 Task: Search one way flight ticket for 5 adults, 2 children, 1 infant in seat and 2 infants on lap in economy from Utqiagvik(barrow): Wiley Postwill Rogers Memorial Airport to Wilmington: Wilmington International Airport on 8-6-2023. Choice of flights is Royal air maroc. Number of bags: 2 carry on bags. Price is upto 35000. Outbound departure time preference is 18:15.
Action: Mouse moved to (320, 125)
Screenshot: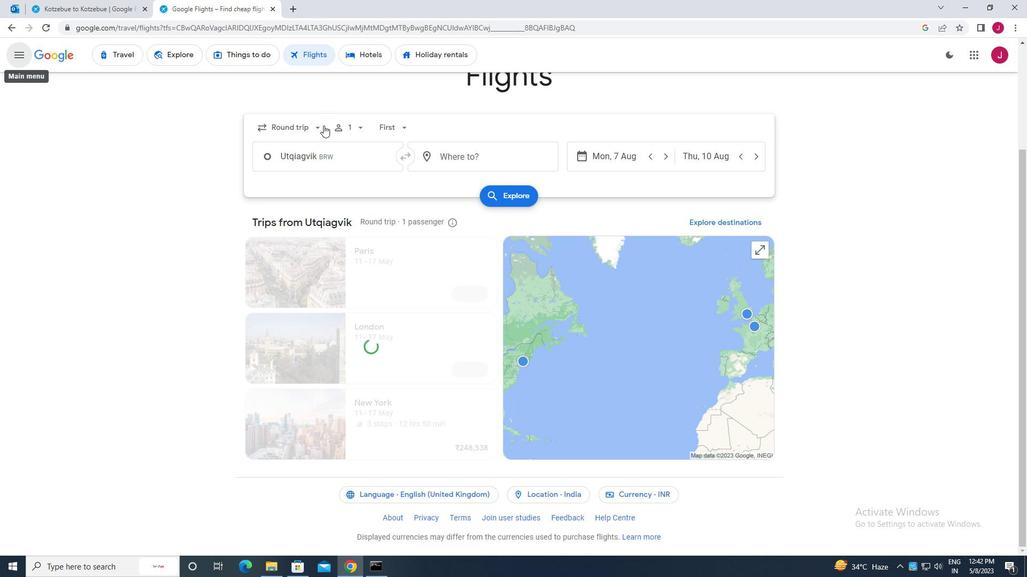 
Action: Mouse pressed left at (320, 125)
Screenshot: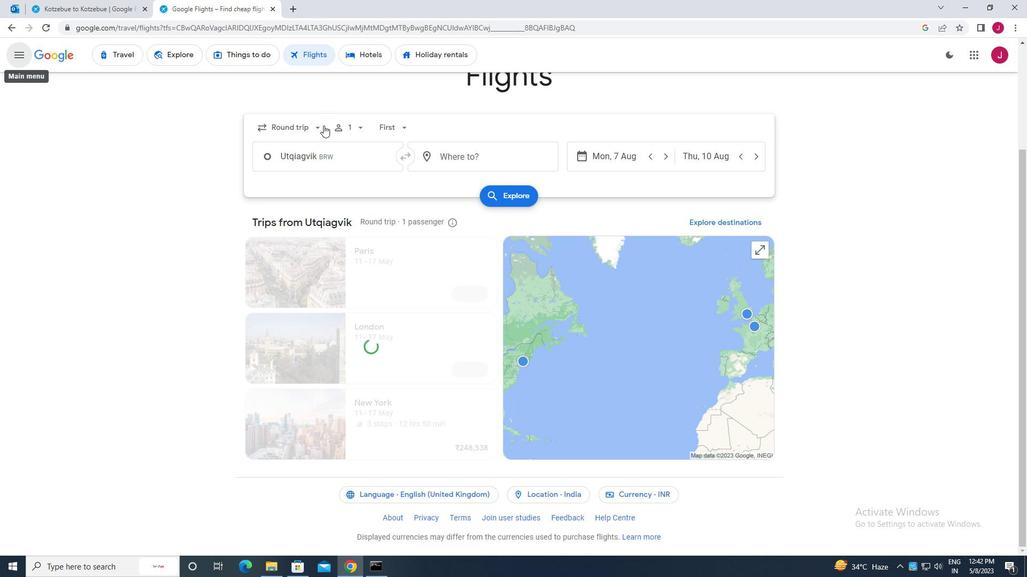 
Action: Mouse moved to (303, 179)
Screenshot: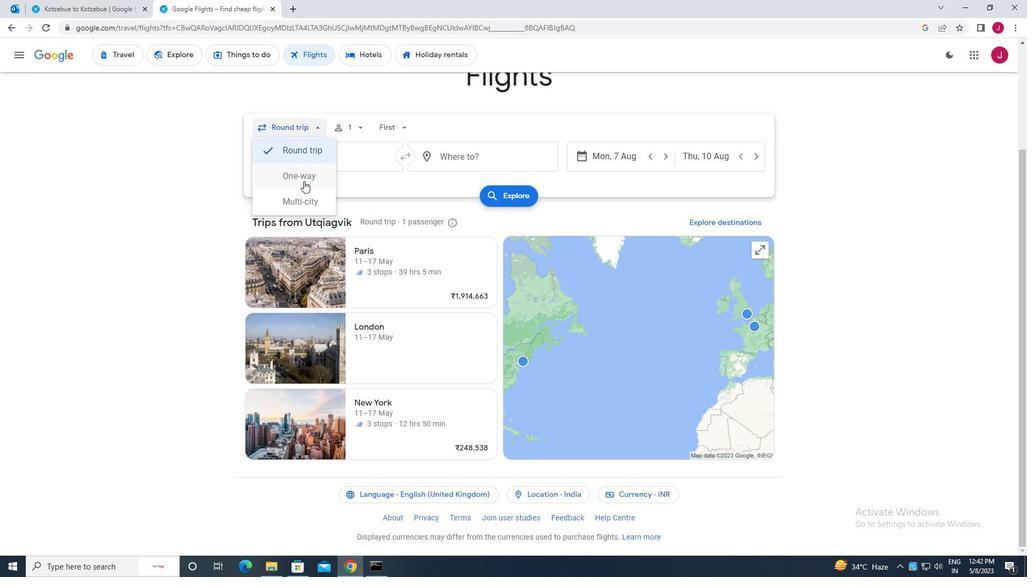 
Action: Mouse pressed left at (303, 179)
Screenshot: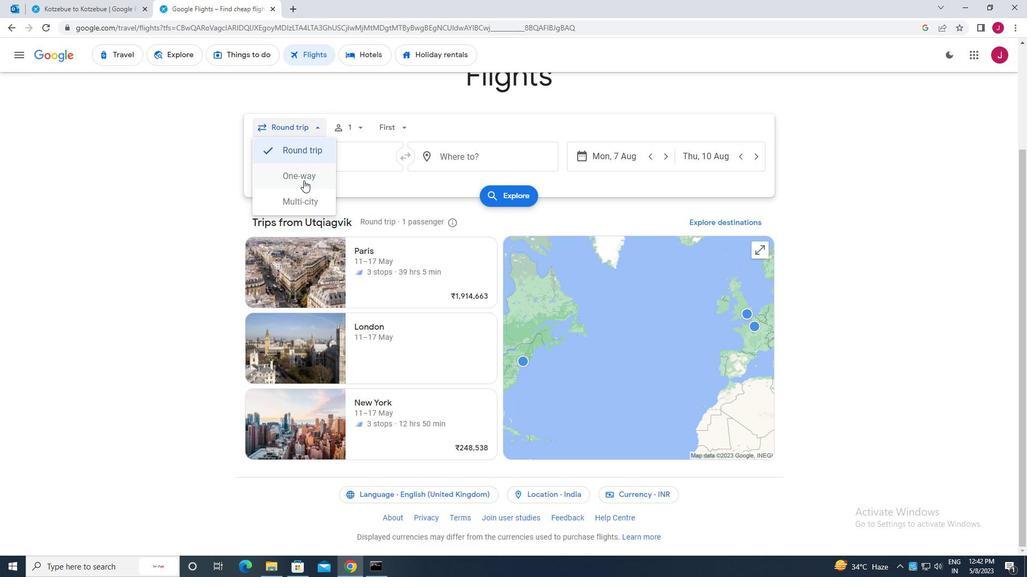
Action: Mouse moved to (358, 125)
Screenshot: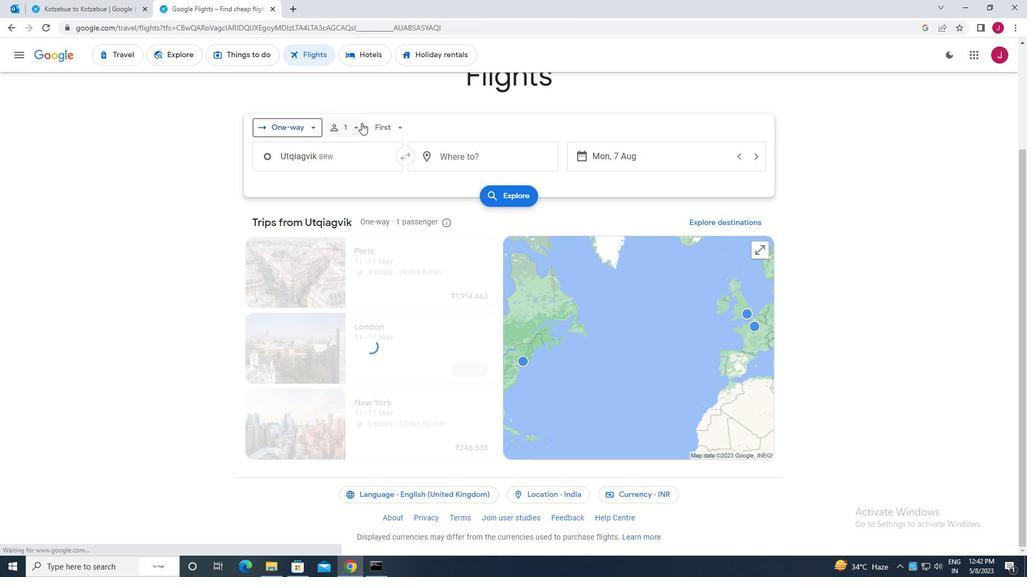 
Action: Mouse pressed left at (358, 125)
Screenshot: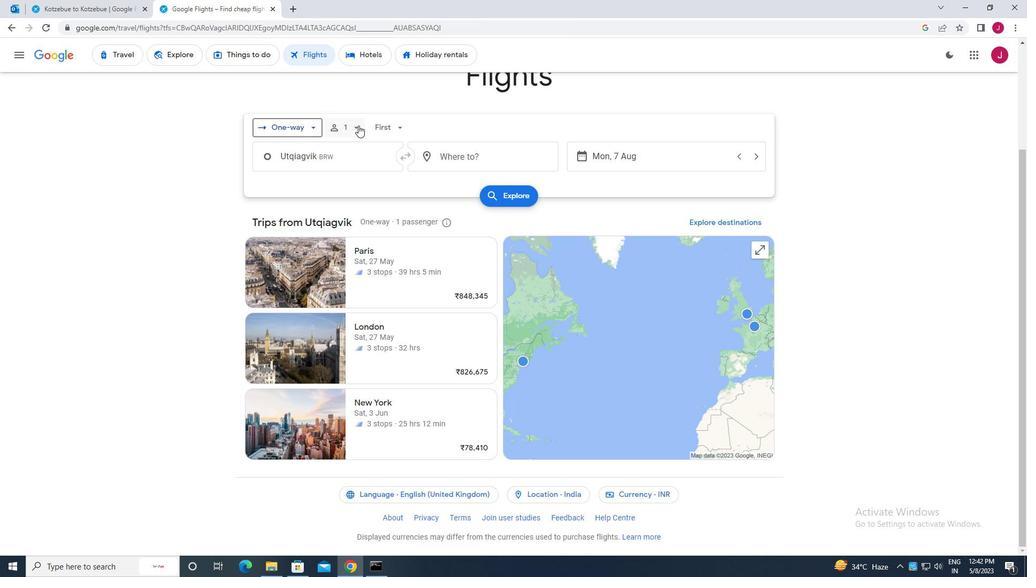 
Action: Mouse moved to (437, 157)
Screenshot: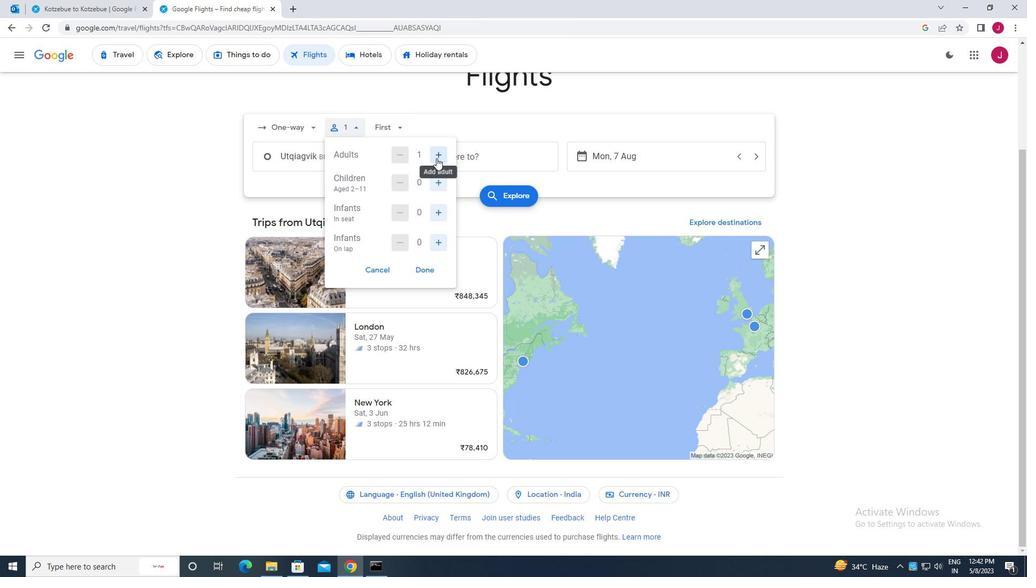 
Action: Mouse pressed left at (437, 157)
Screenshot: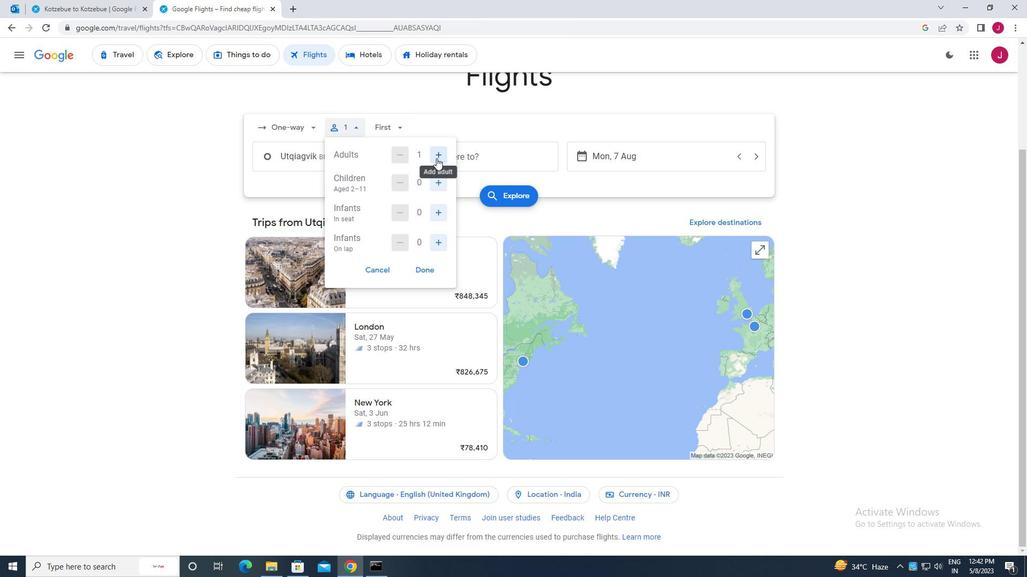 
Action: Mouse pressed left at (437, 157)
Screenshot: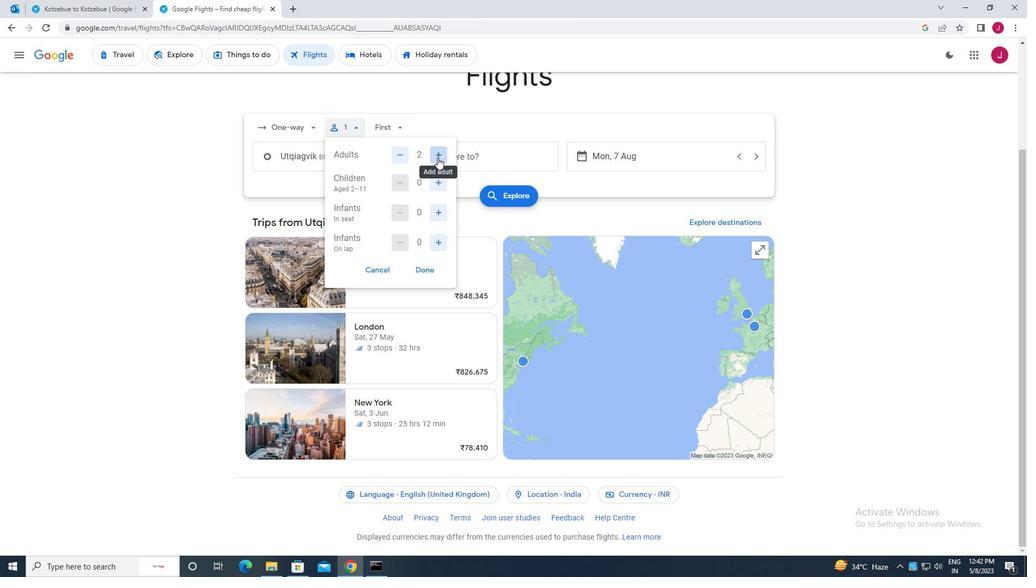 
Action: Mouse pressed left at (437, 157)
Screenshot: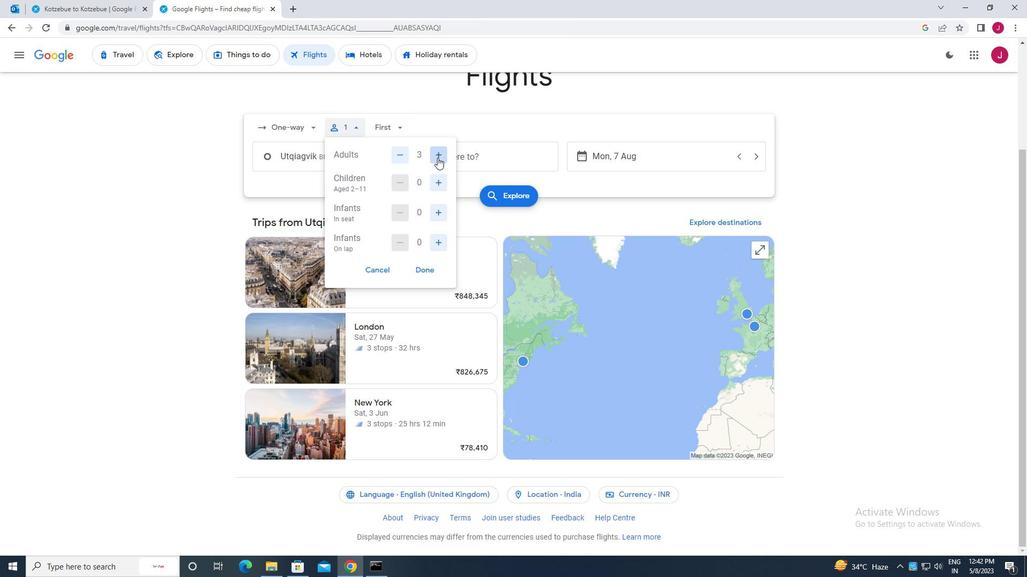 
Action: Mouse pressed left at (437, 157)
Screenshot: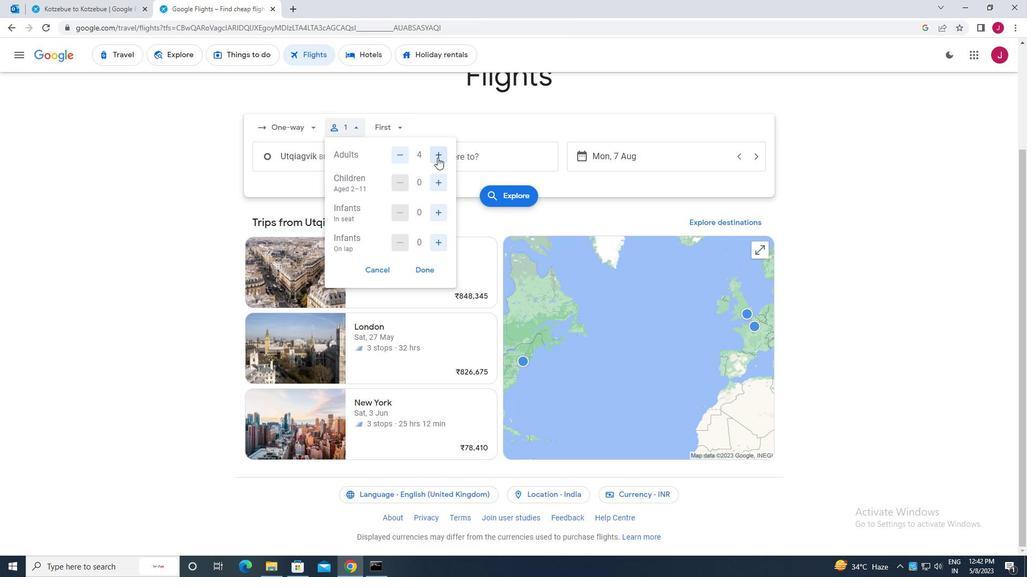 
Action: Mouse moved to (439, 182)
Screenshot: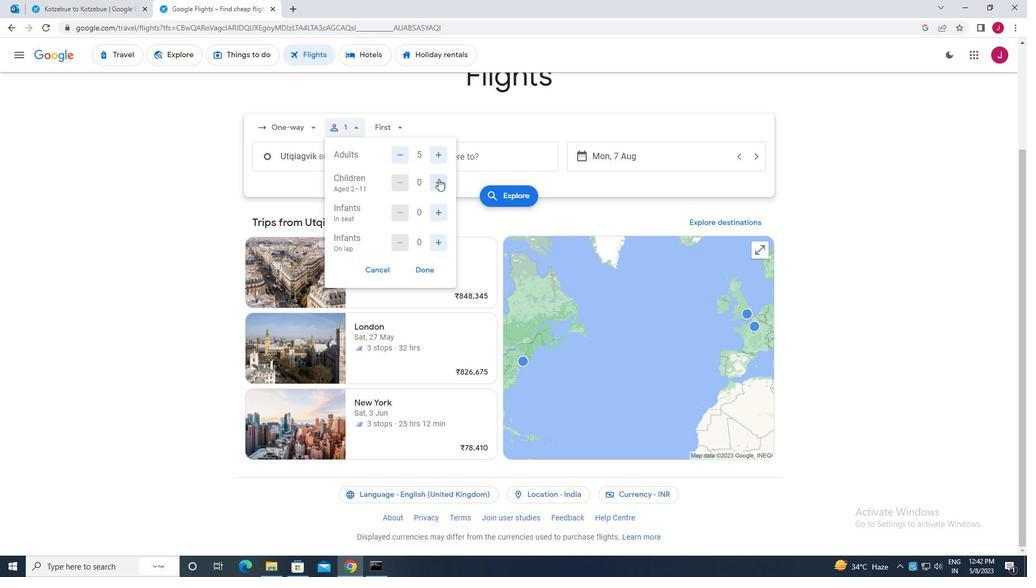 
Action: Mouse pressed left at (439, 182)
Screenshot: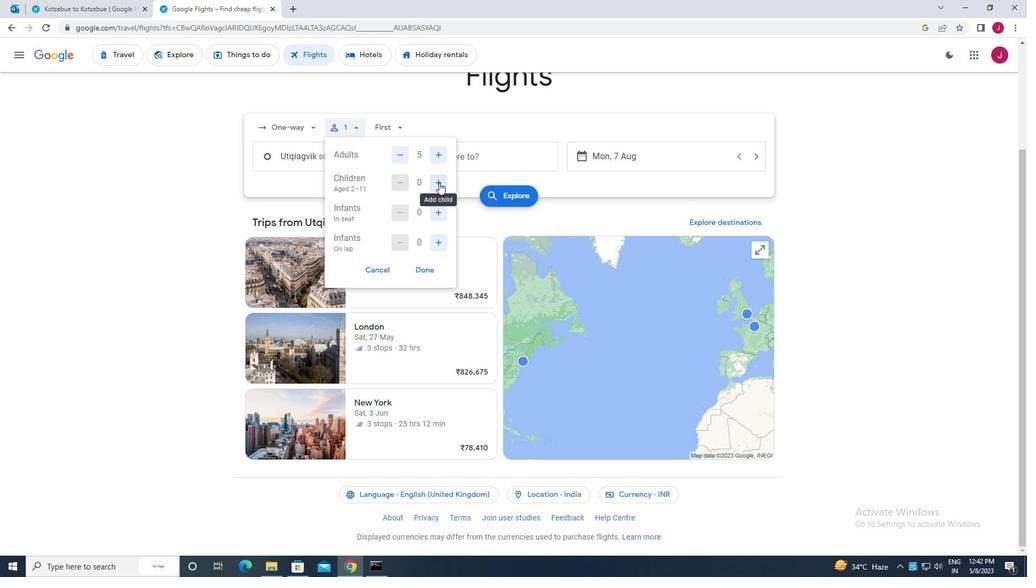
Action: Mouse pressed left at (439, 182)
Screenshot: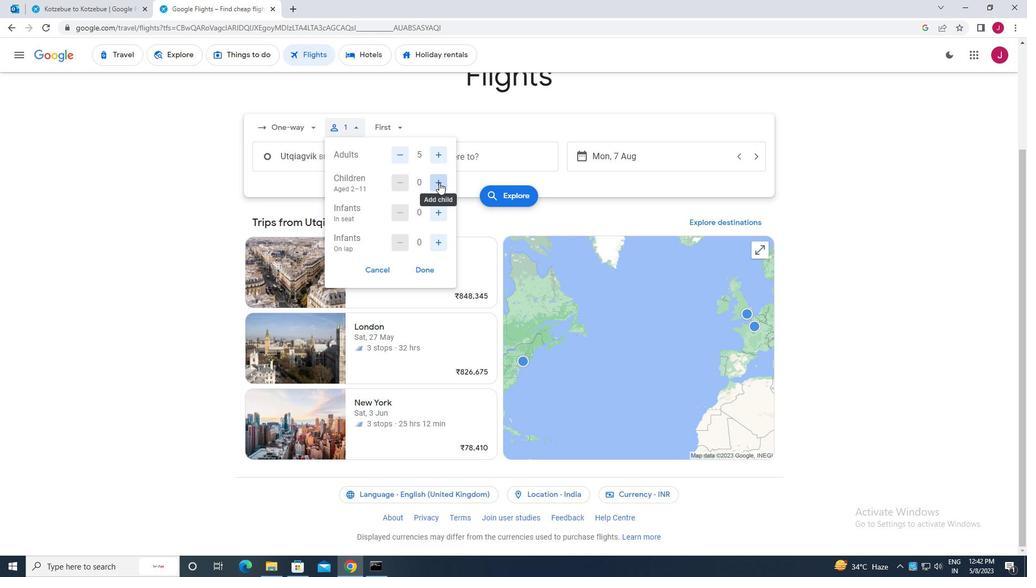 
Action: Mouse moved to (444, 212)
Screenshot: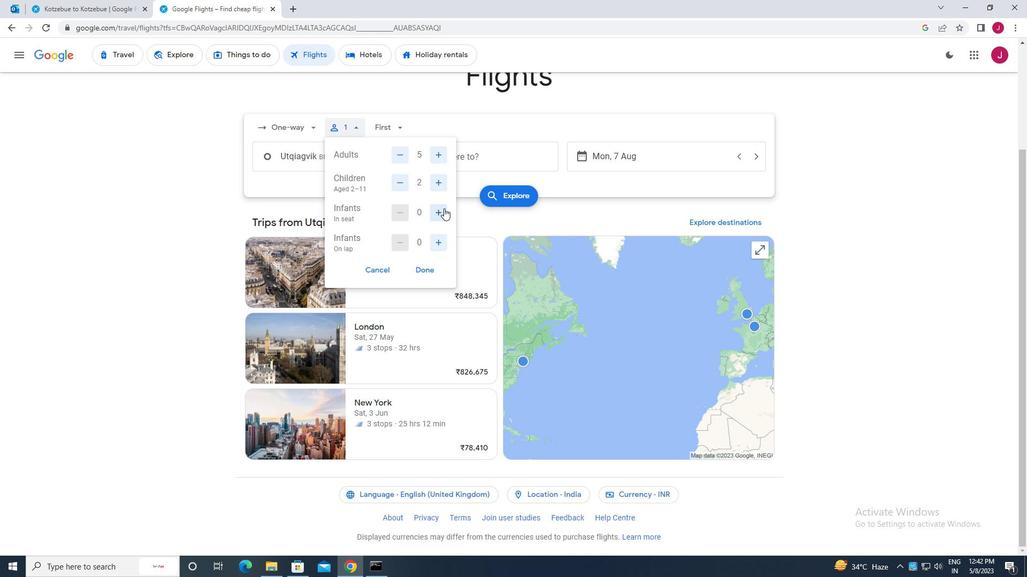 
Action: Mouse pressed left at (444, 212)
Screenshot: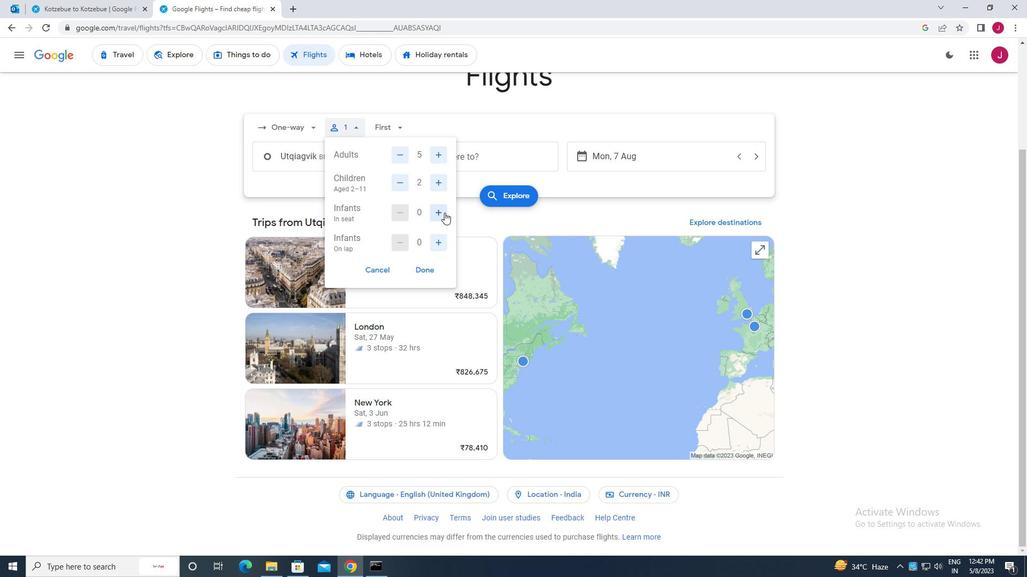 
Action: Mouse moved to (434, 243)
Screenshot: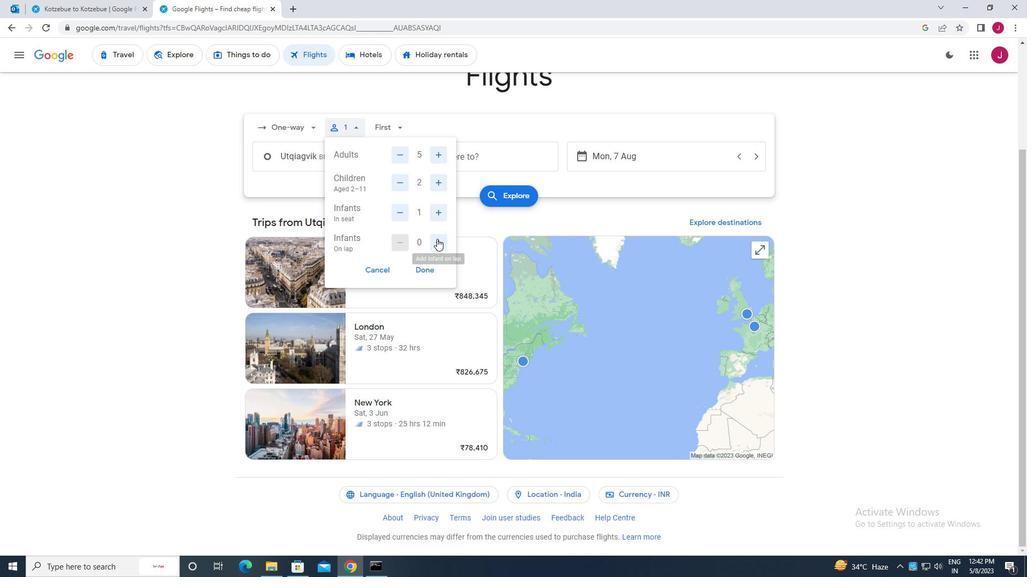 
Action: Mouse pressed left at (434, 243)
Screenshot: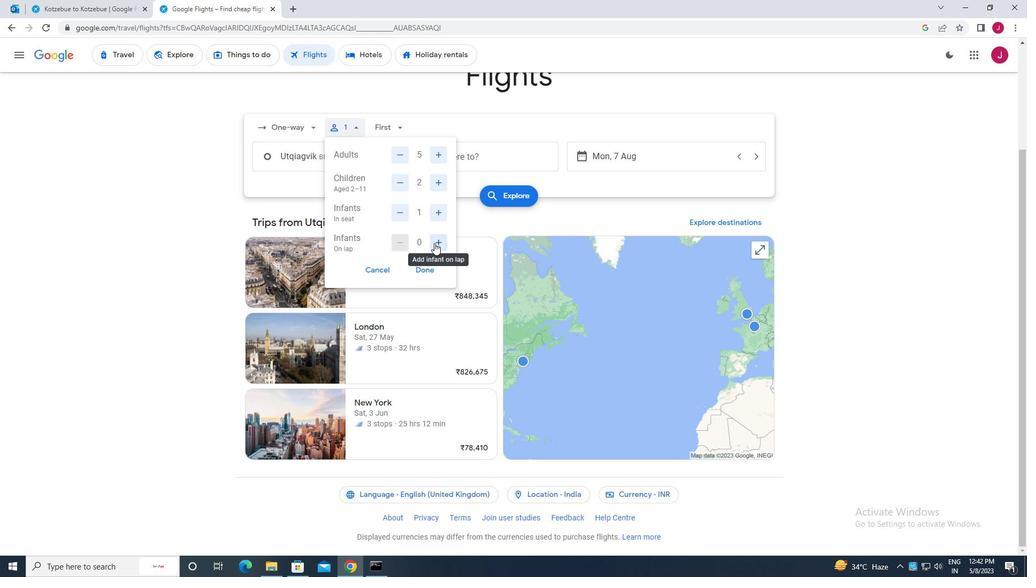 
Action: Mouse moved to (434, 243)
Screenshot: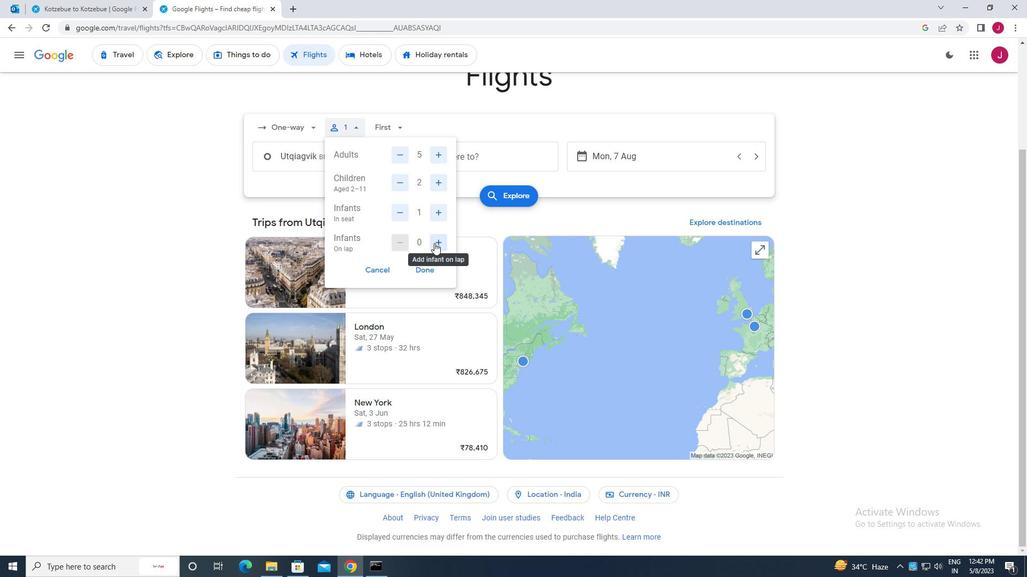 
Action: Mouse pressed left at (434, 243)
Screenshot: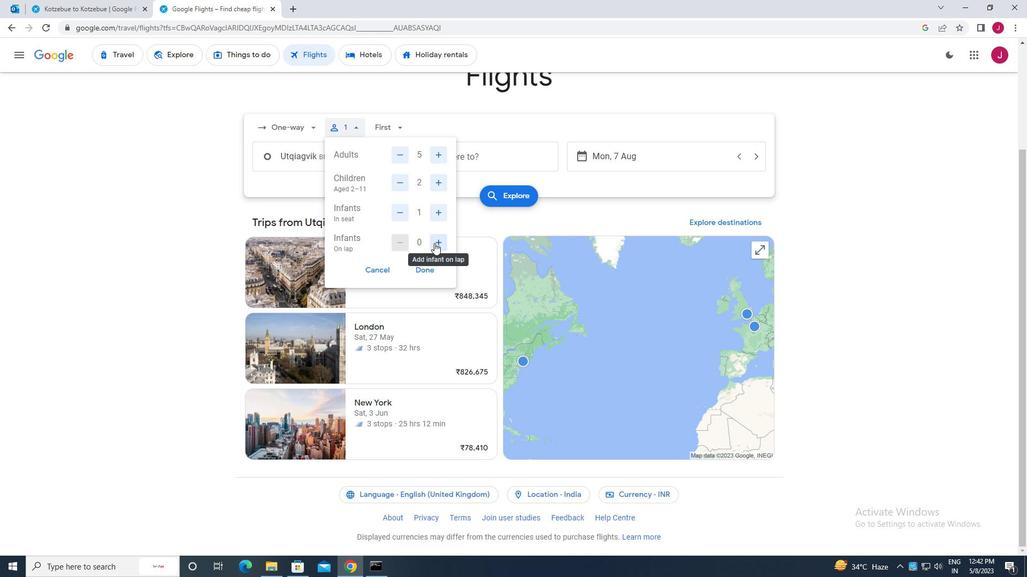 
Action: Mouse moved to (398, 240)
Screenshot: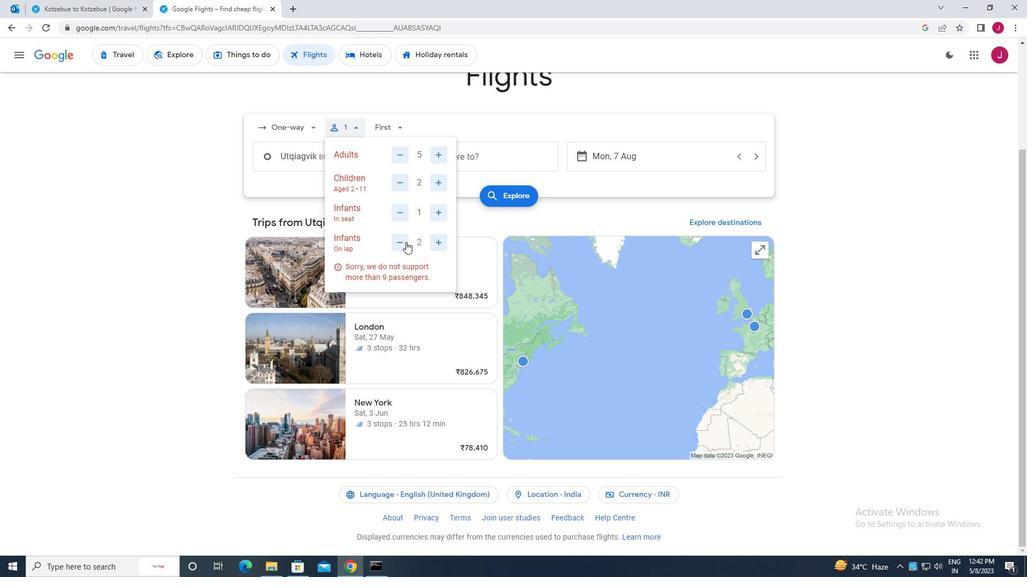
Action: Mouse pressed left at (398, 240)
Screenshot: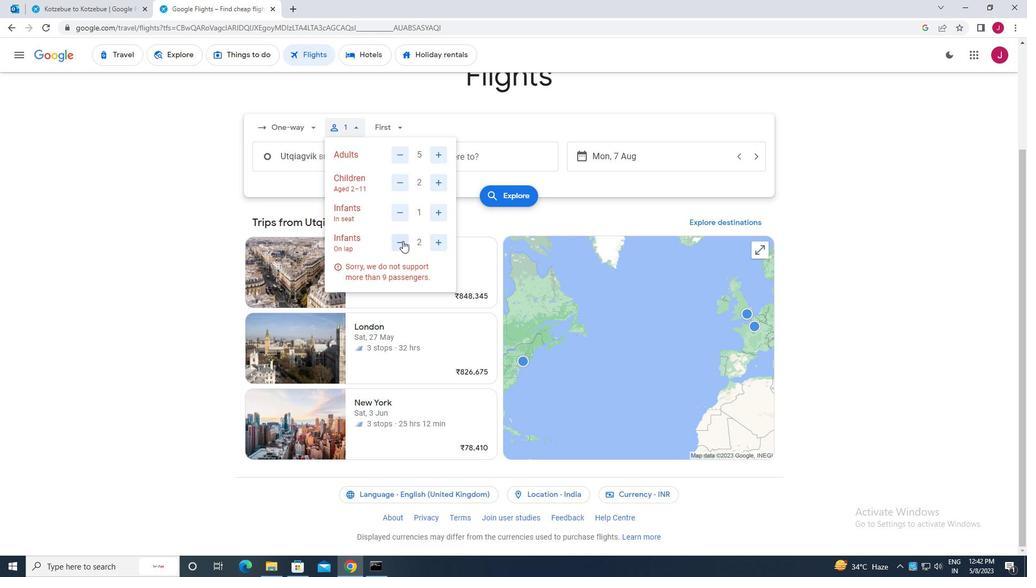 
Action: Mouse moved to (422, 271)
Screenshot: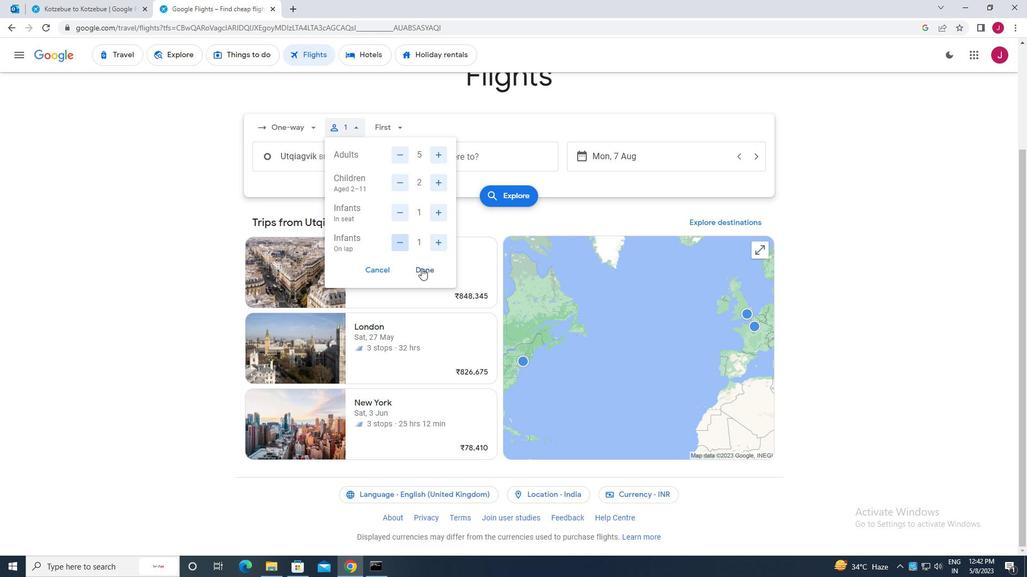 
Action: Mouse pressed left at (422, 271)
Screenshot: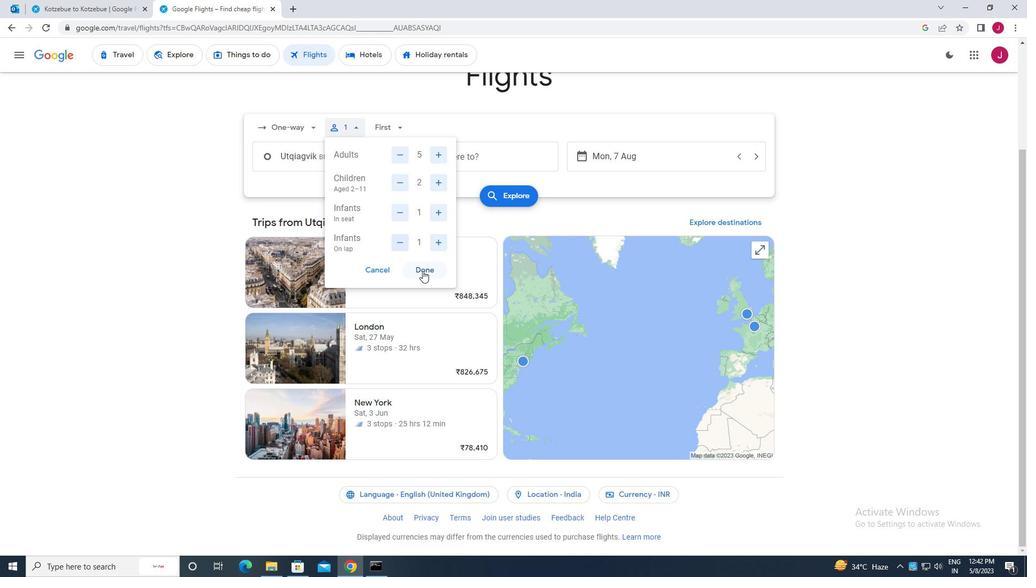 
Action: Mouse moved to (394, 125)
Screenshot: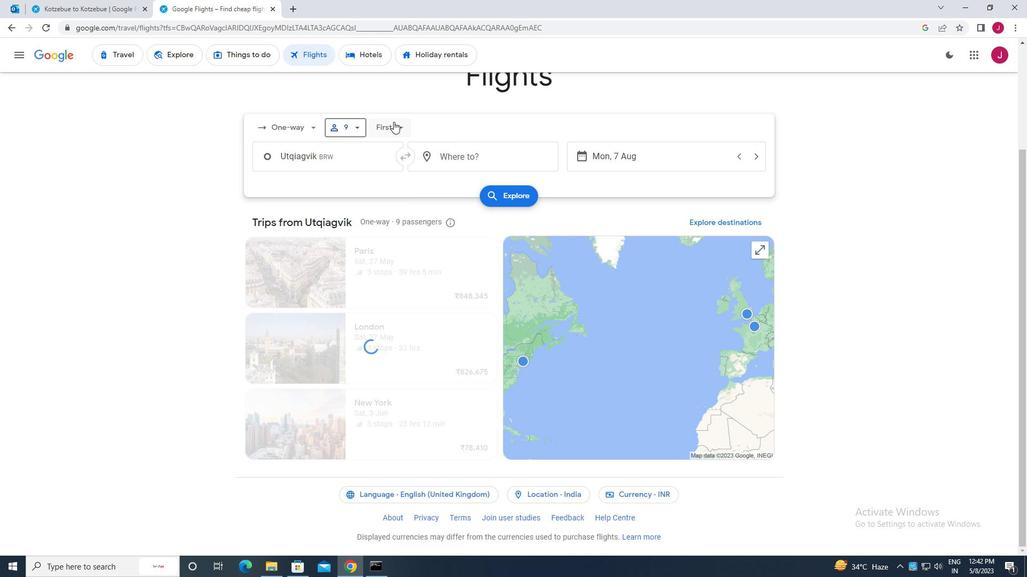 
Action: Mouse pressed left at (394, 125)
Screenshot: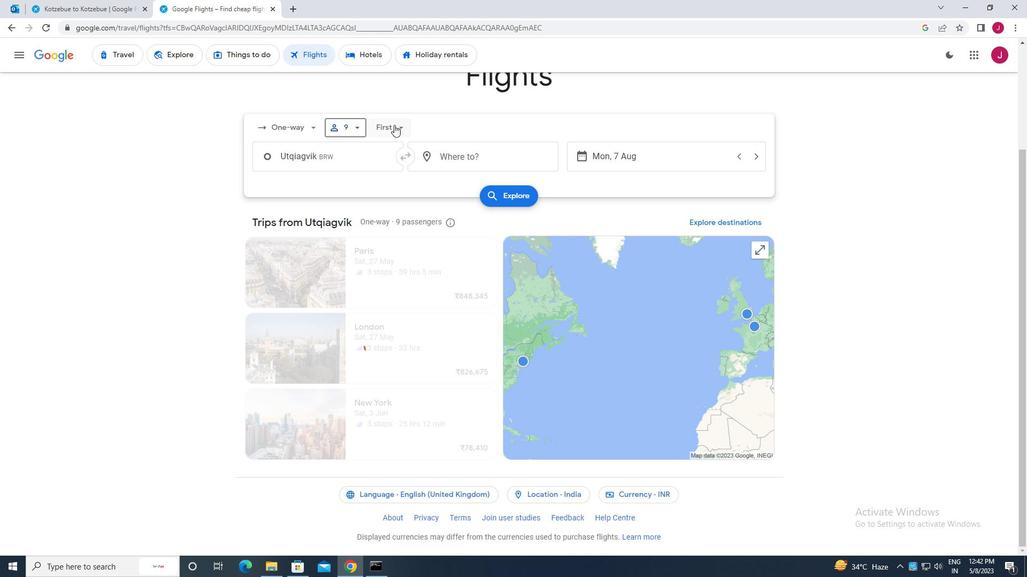 
Action: Mouse moved to (404, 156)
Screenshot: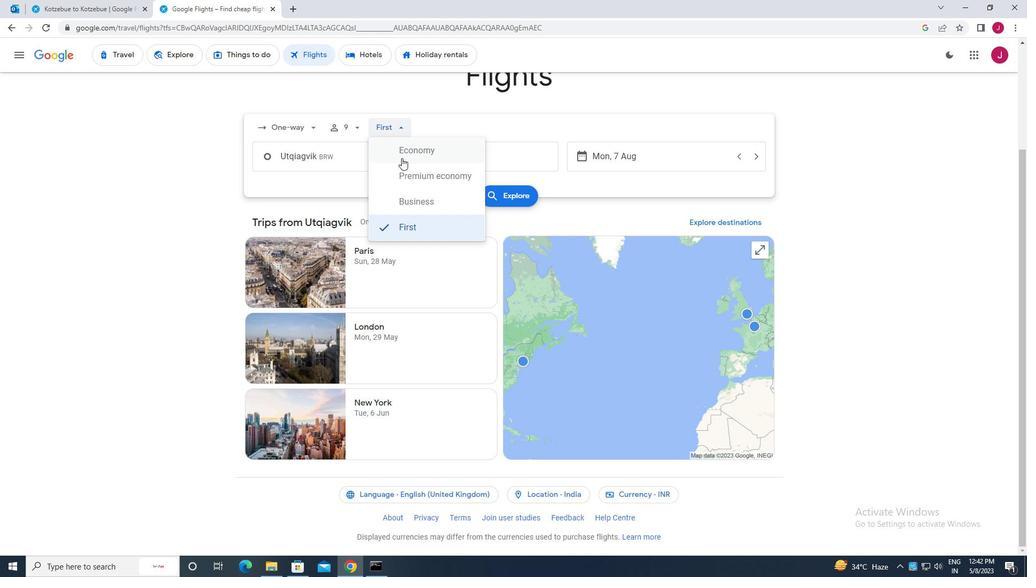 
Action: Mouse pressed left at (404, 156)
Screenshot: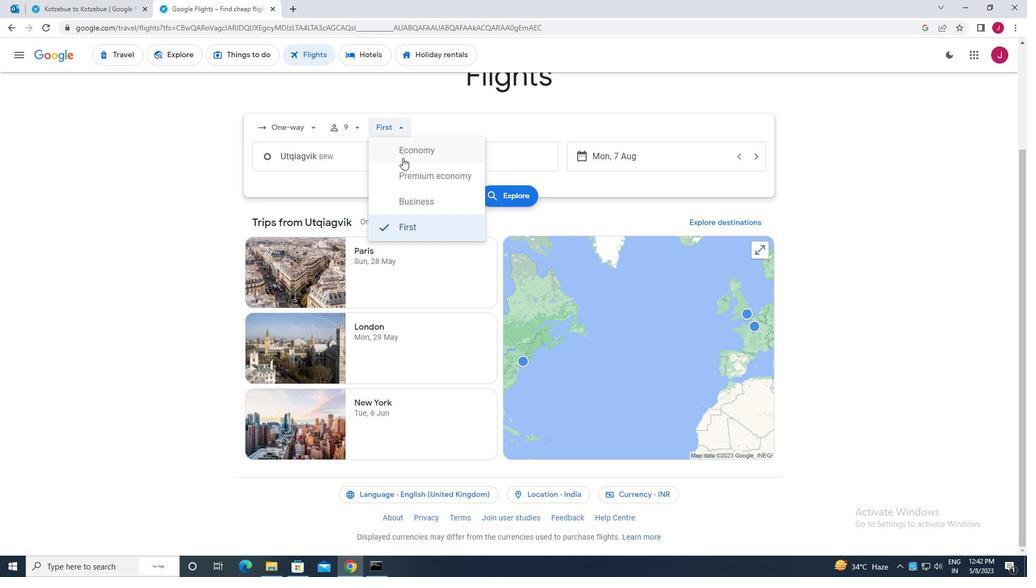 
Action: Mouse moved to (347, 159)
Screenshot: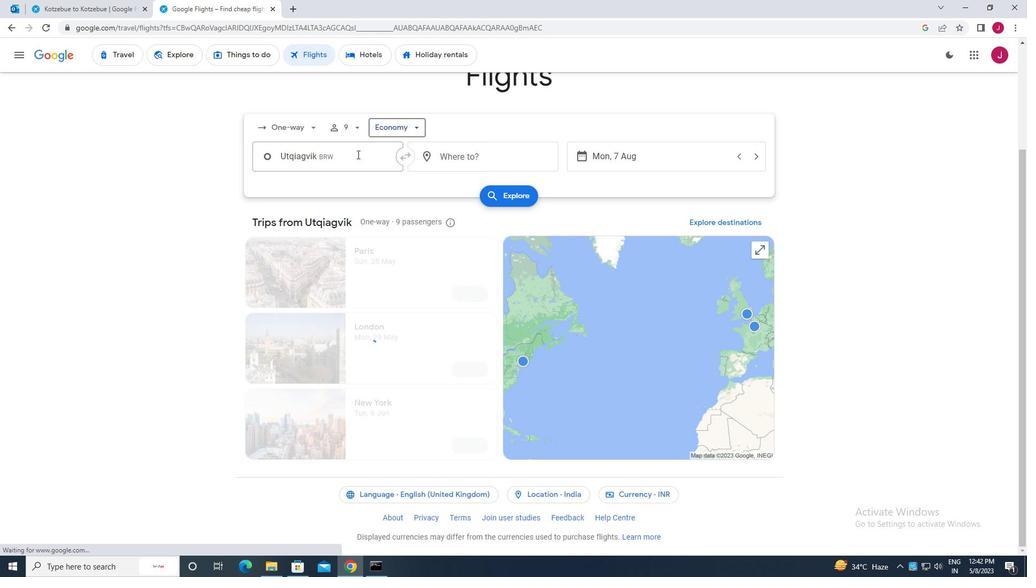 
Action: Mouse pressed left at (347, 159)
Screenshot: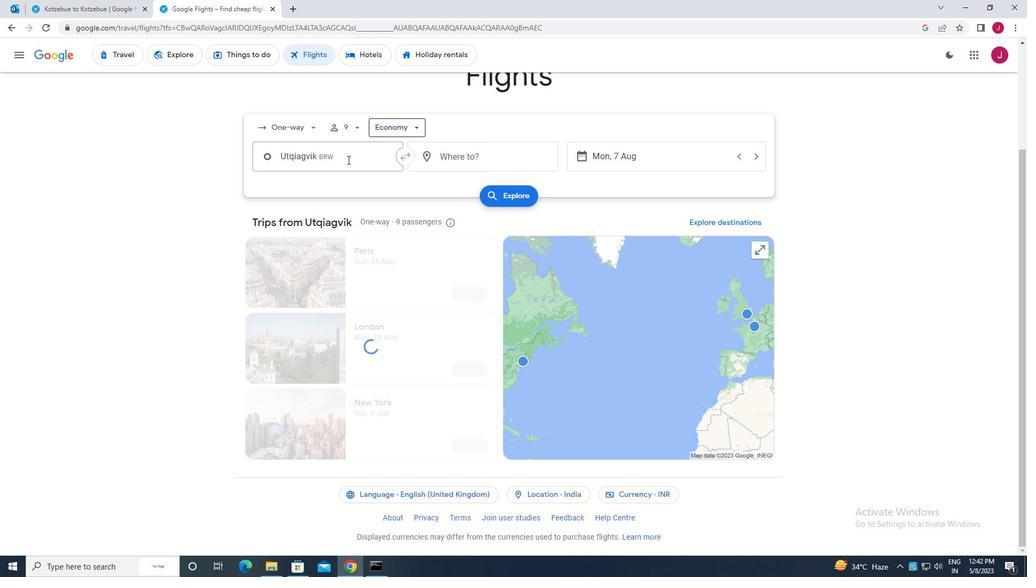 
Action: Mouse moved to (346, 157)
Screenshot: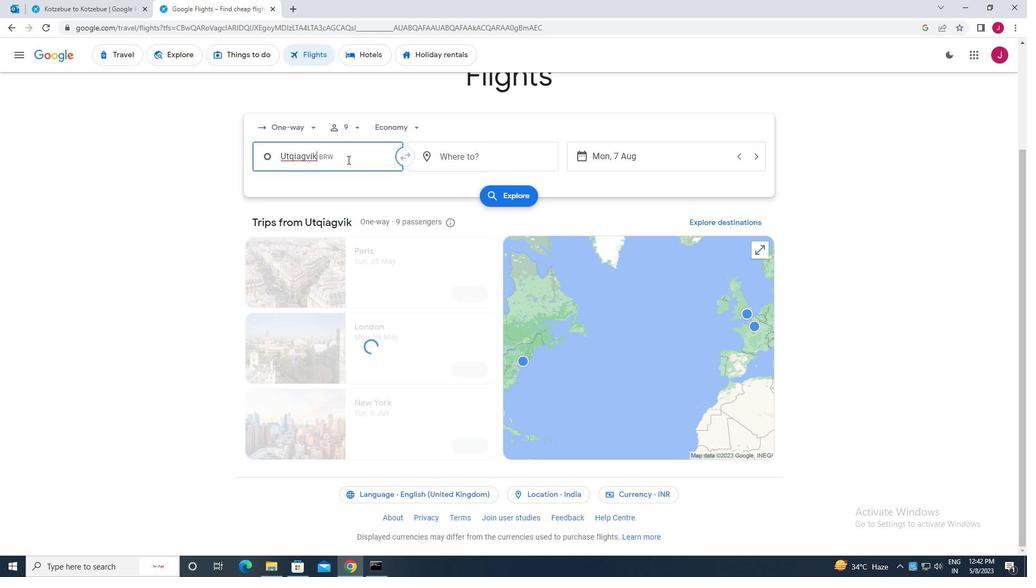 
Action: Key pressed utqiagv
Screenshot: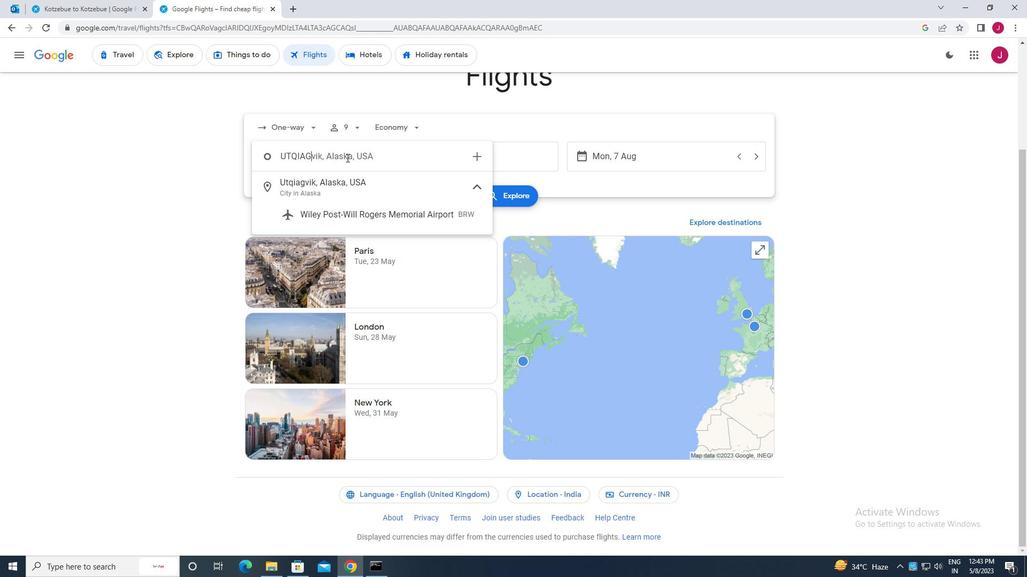 
Action: Mouse moved to (380, 219)
Screenshot: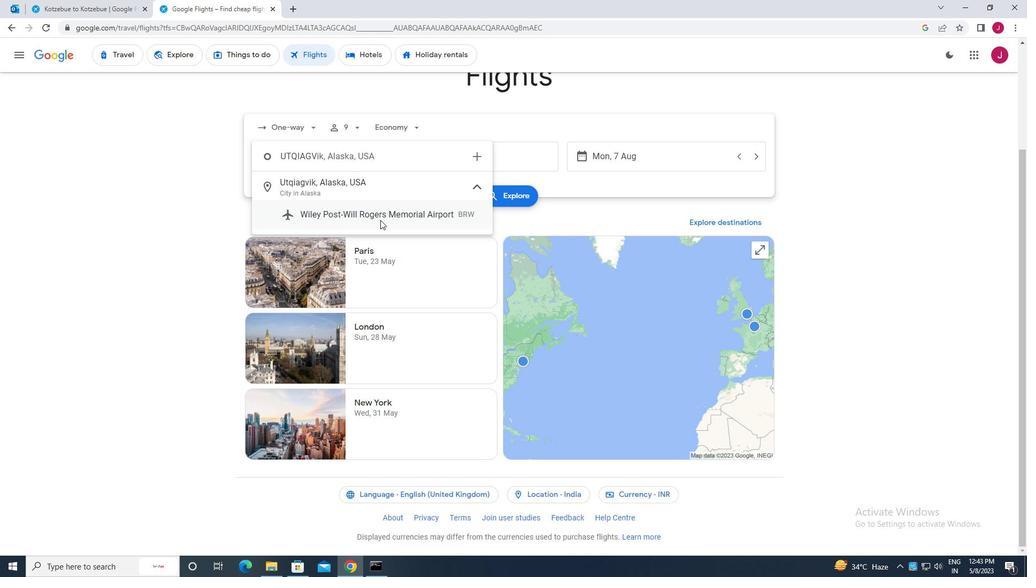 
Action: Mouse pressed left at (380, 219)
Screenshot: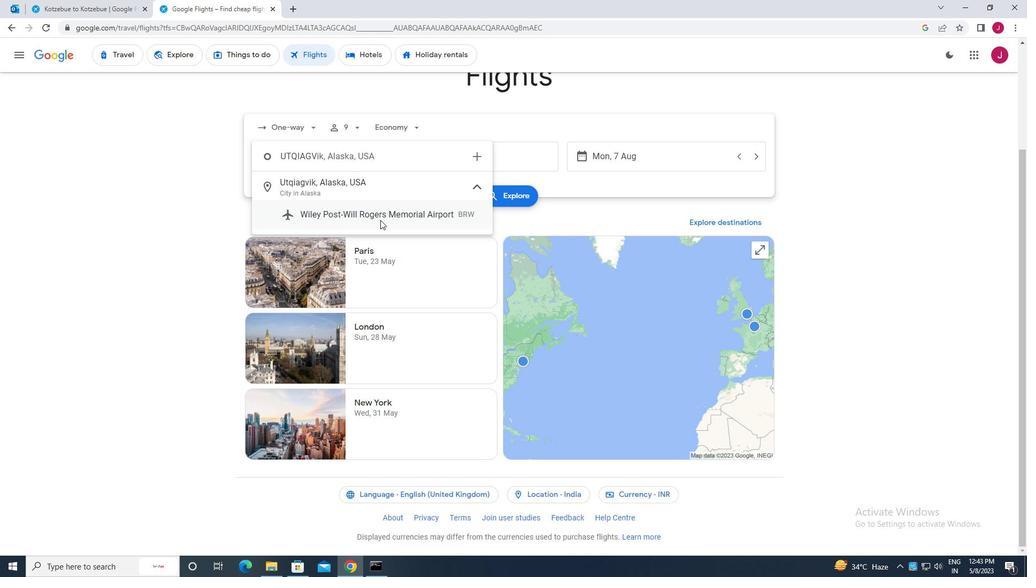 
Action: Mouse moved to (498, 162)
Screenshot: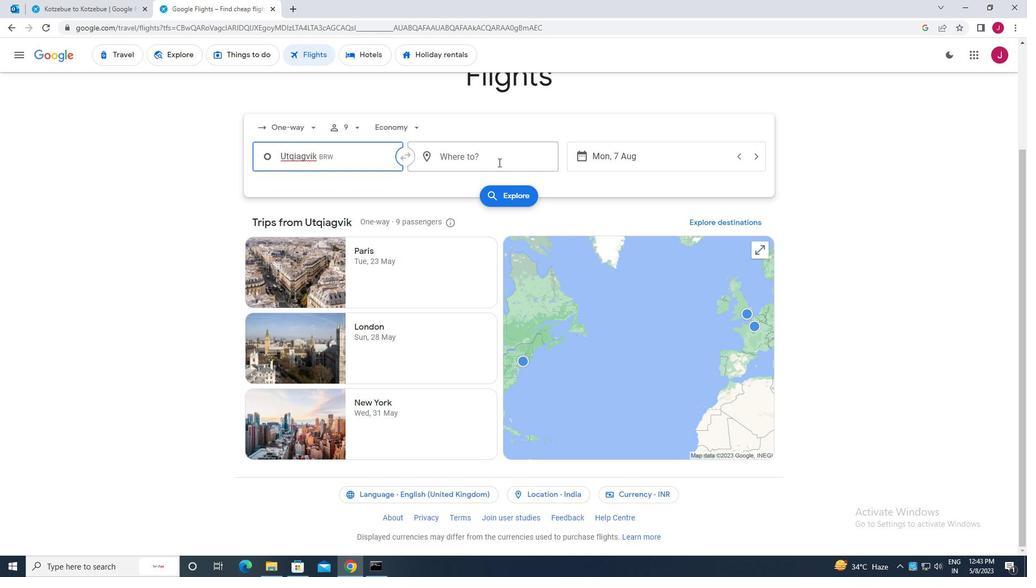 
Action: Mouse pressed left at (498, 162)
Screenshot: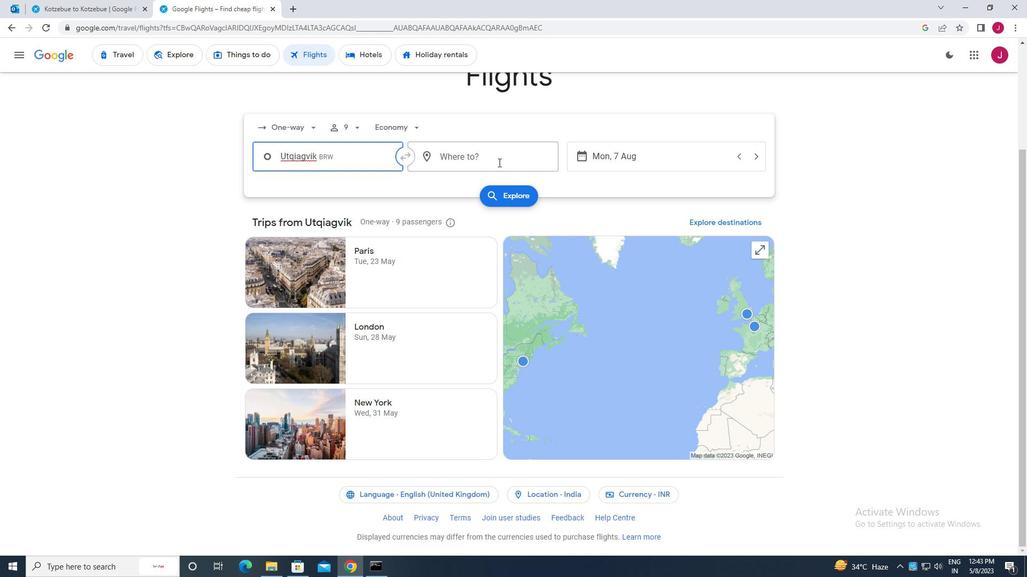
Action: Key pressed wolmo<Key.backspace>in<Key.backspace><Key.backspace><Key.backspace><Key.backspace><Key.backspace>ilming
Screenshot: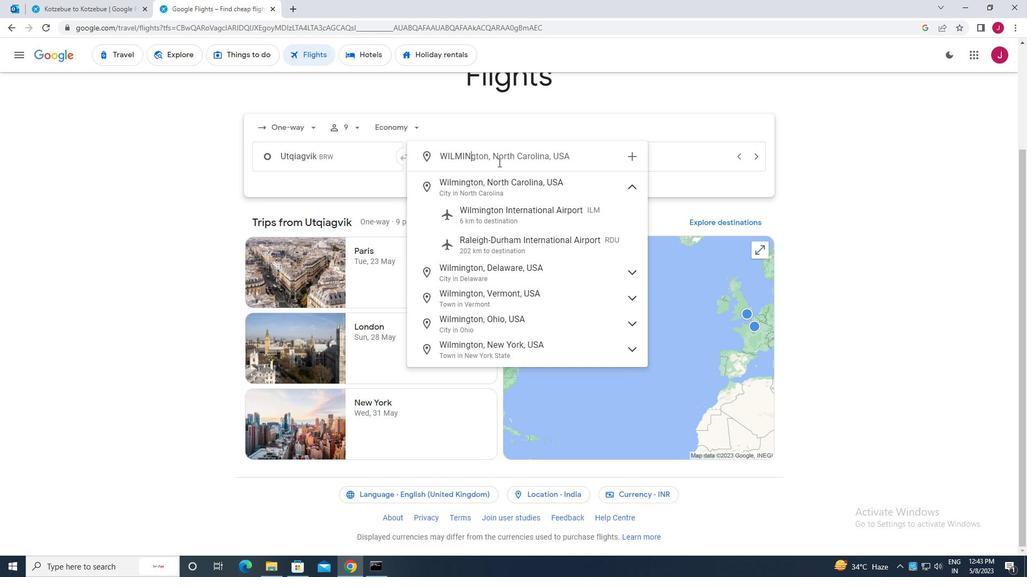 
Action: Mouse moved to (520, 210)
Screenshot: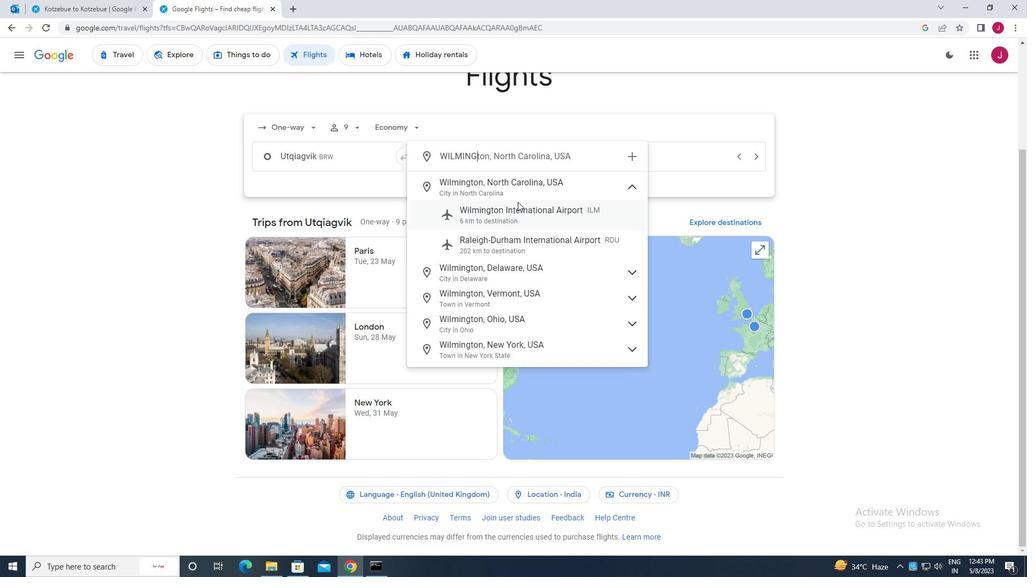 
Action: Mouse pressed left at (520, 210)
Screenshot: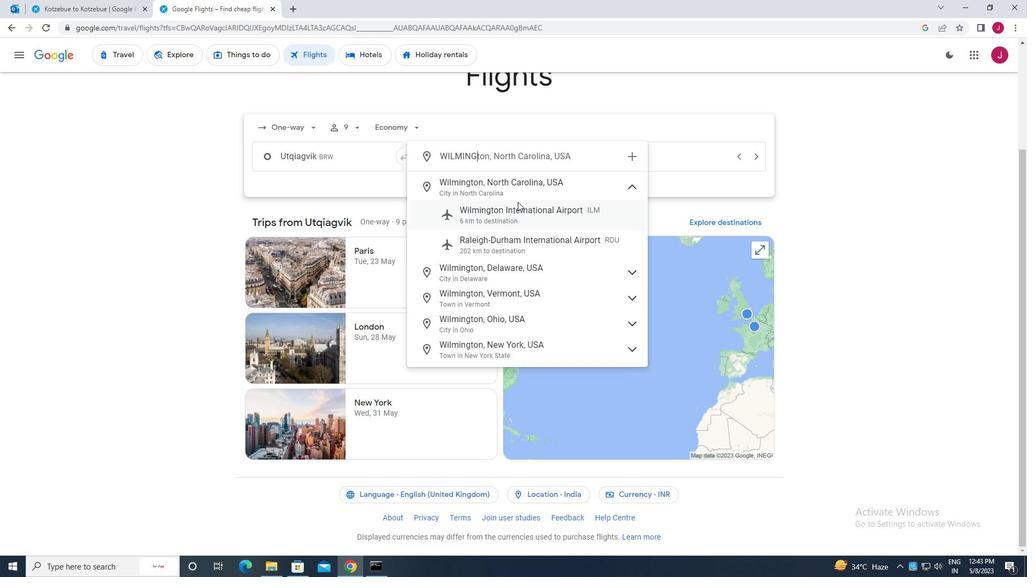 
Action: Mouse moved to (627, 162)
Screenshot: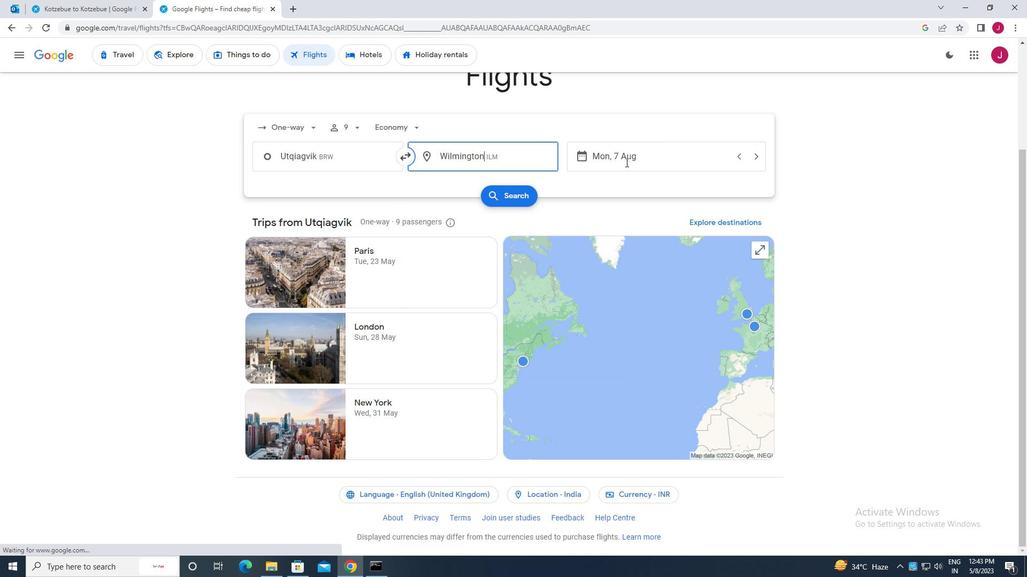 
Action: Mouse pressed left at (627, 162)
Screenshot: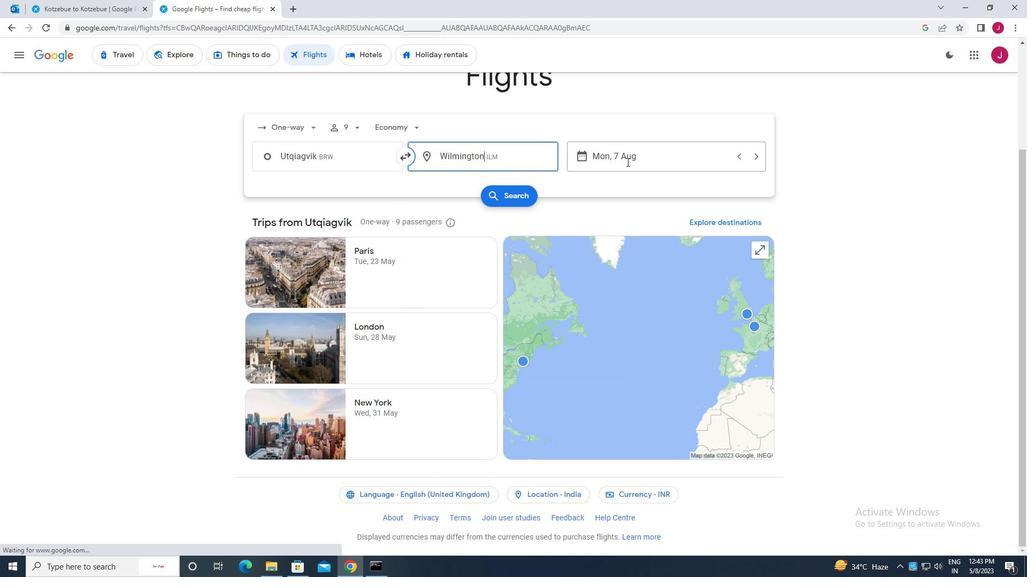 
Action: Mouse moved to (383, 272)
Screenshot: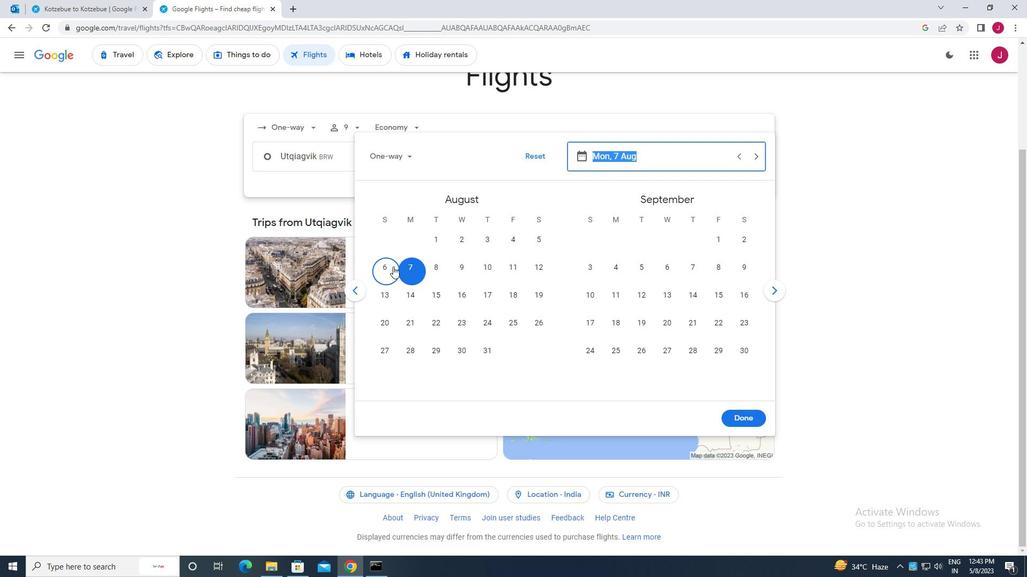 
Action: Mouse pressed left at (383, 272)
Screenshot: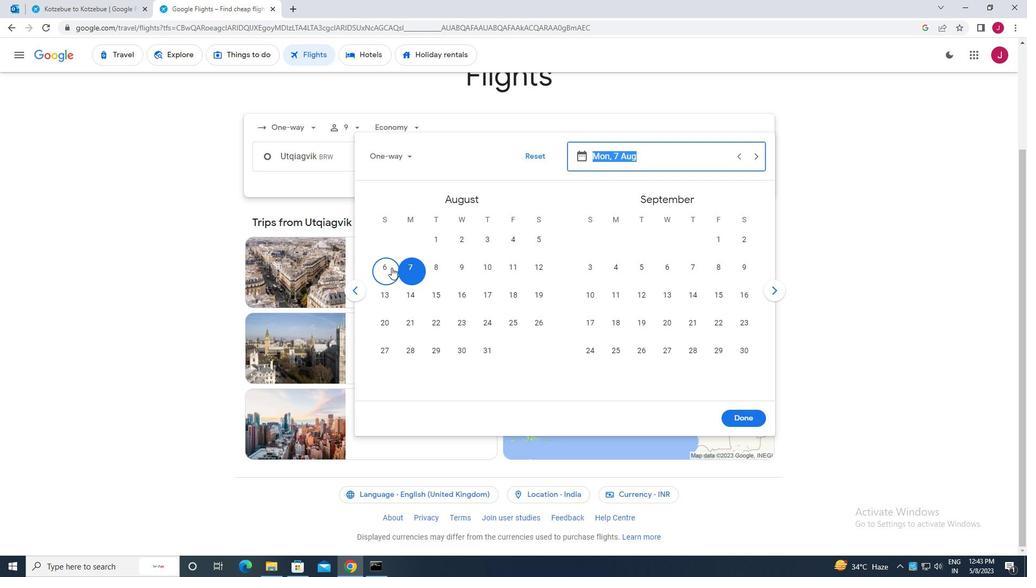 
Action: Mouse moved to (740, 417)
Screenshot: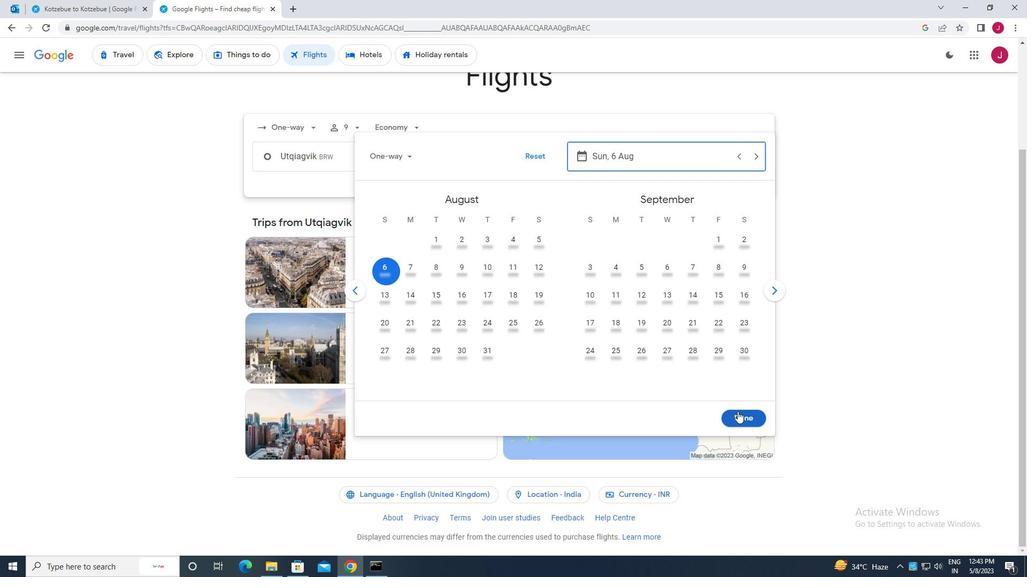 
Action: Mouse pressed left at (740, 417)
Screenshot: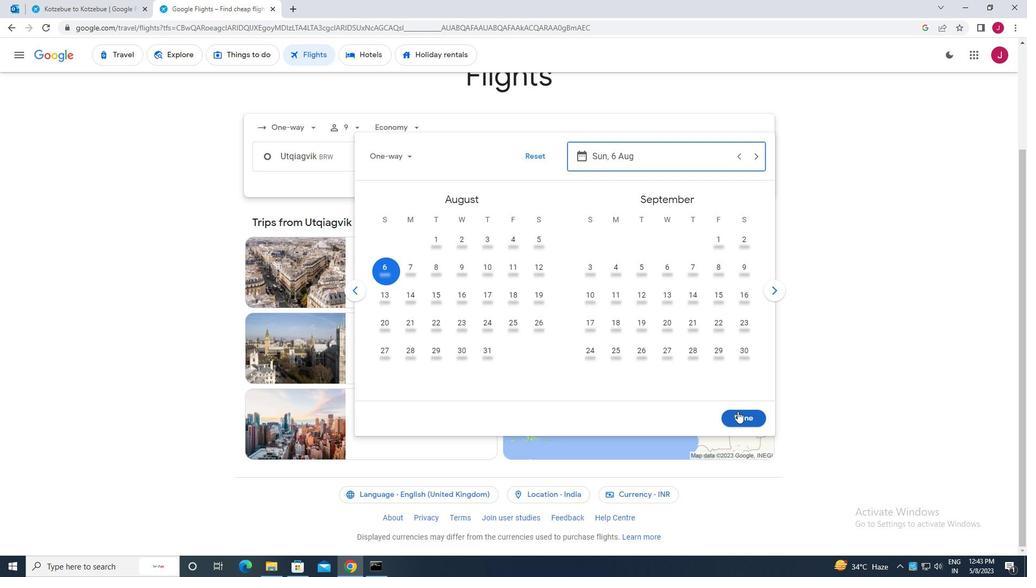 
Action: Mouse moved to (515, 191)
Screenshot: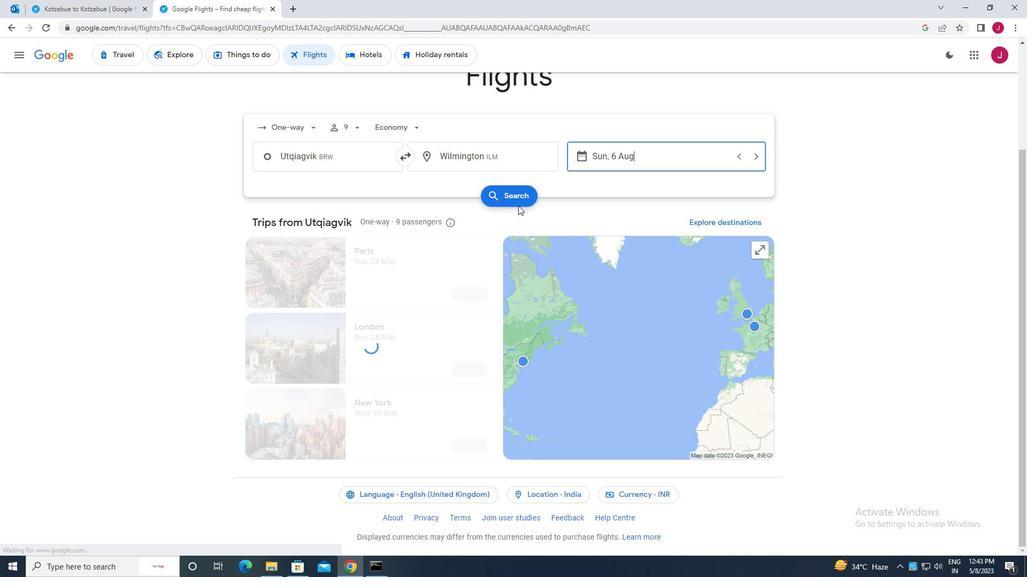 
Action: Mouse pressed left at (515, 191)
Screenshot: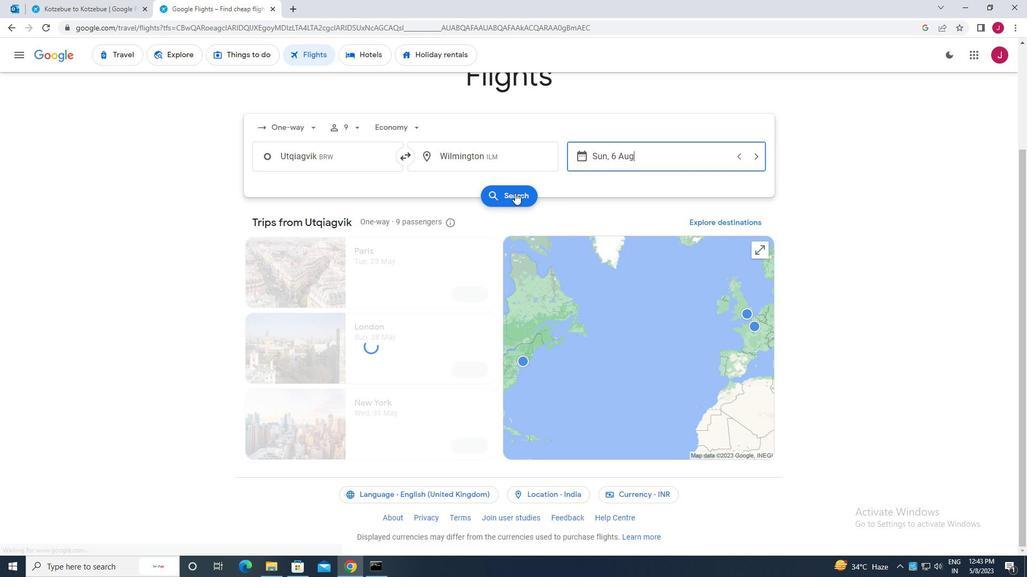 
Action: Mouse moved to (276, 149)
Screenshot: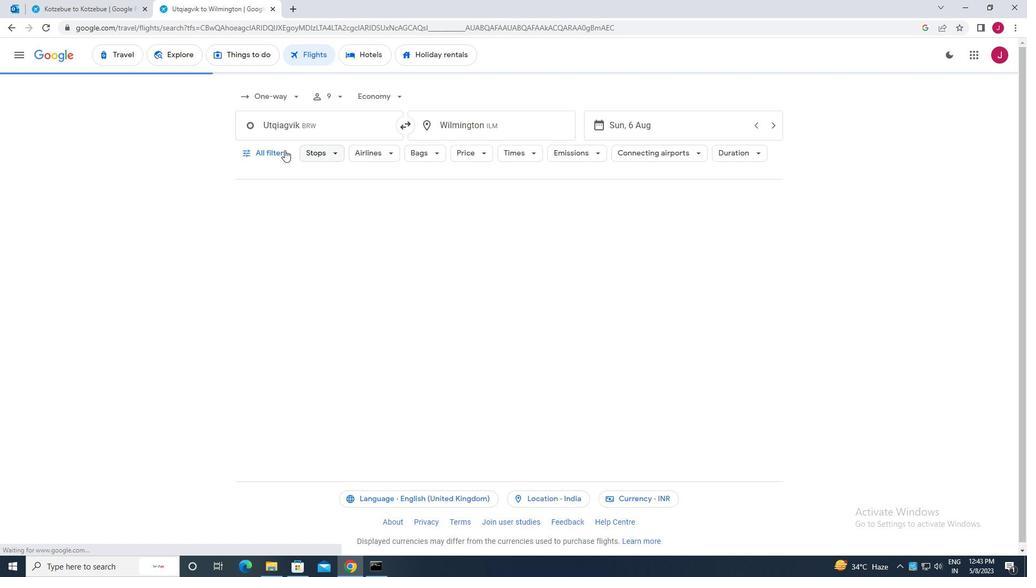 
Action: Mouse pressed left at (276, 149)
Screenshot: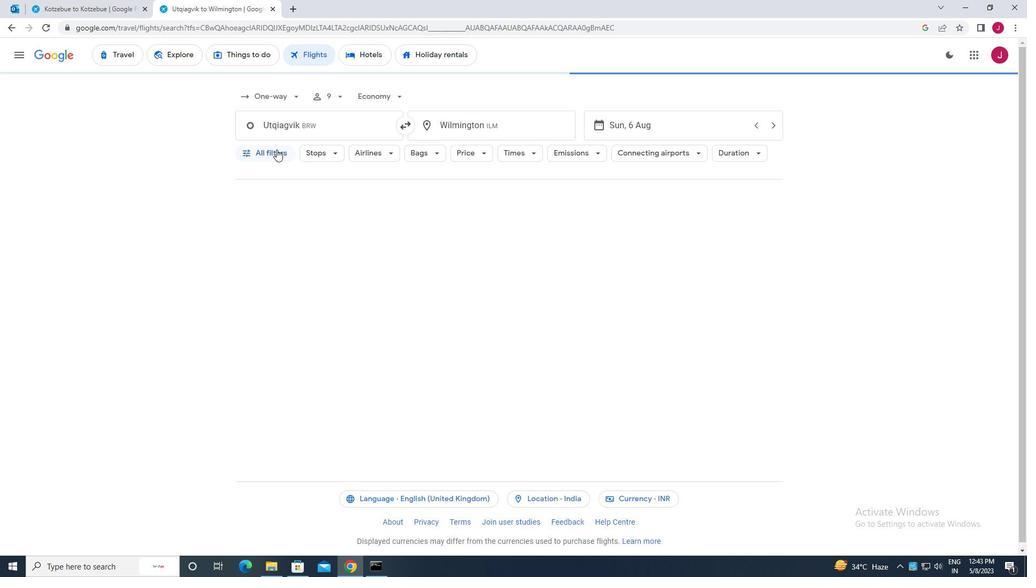 
Action: Mouse moved to (294, 188)
Screenshot: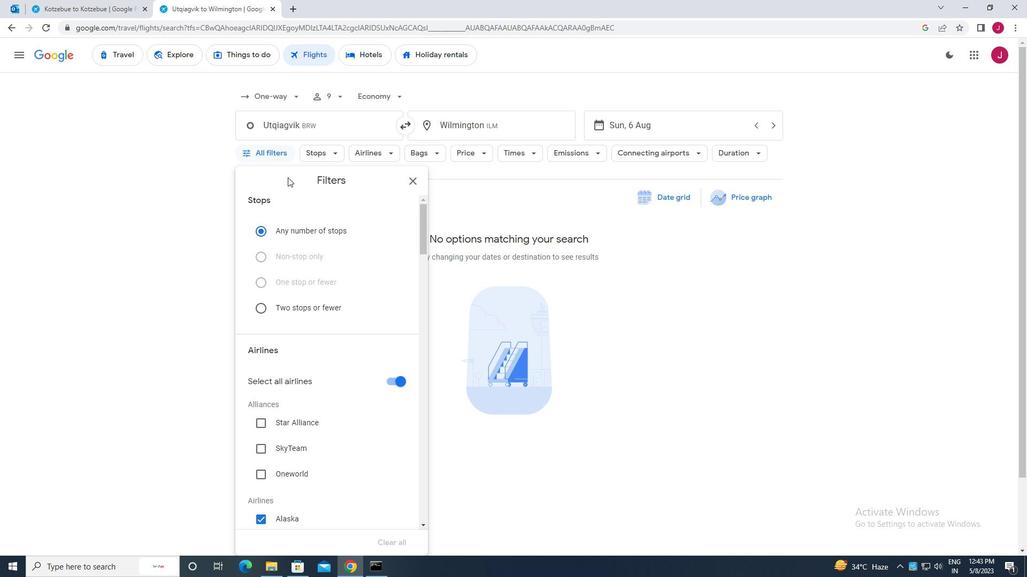 
Action: Mouse scrolled (294, 188) with delta (0, 0)
Screenshot: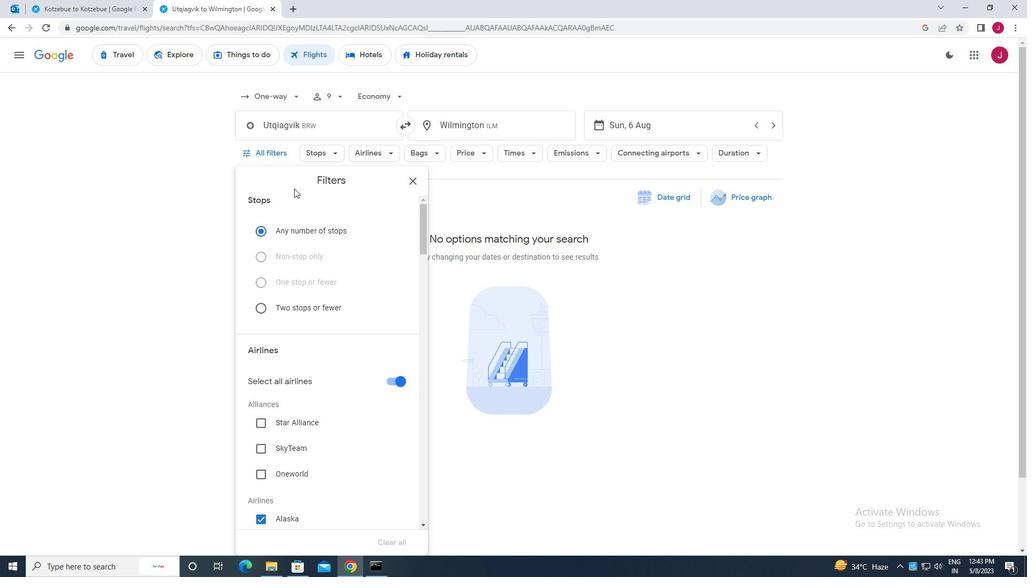
Action: Mouse moved to (312, 198)
Screenshot: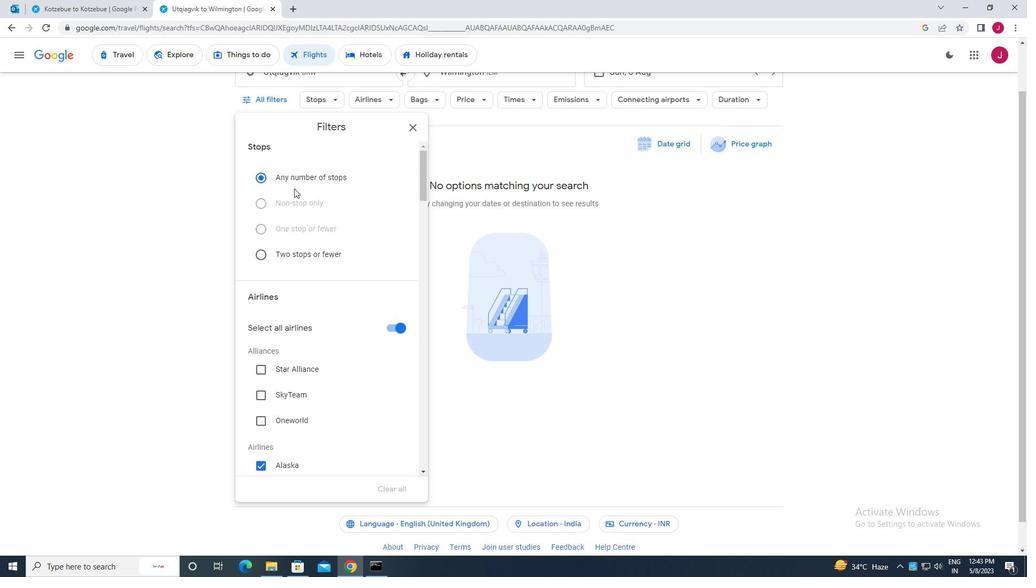 
Action: Mouse scrolled (312, 197) with delta (0, 0)
Screenshot: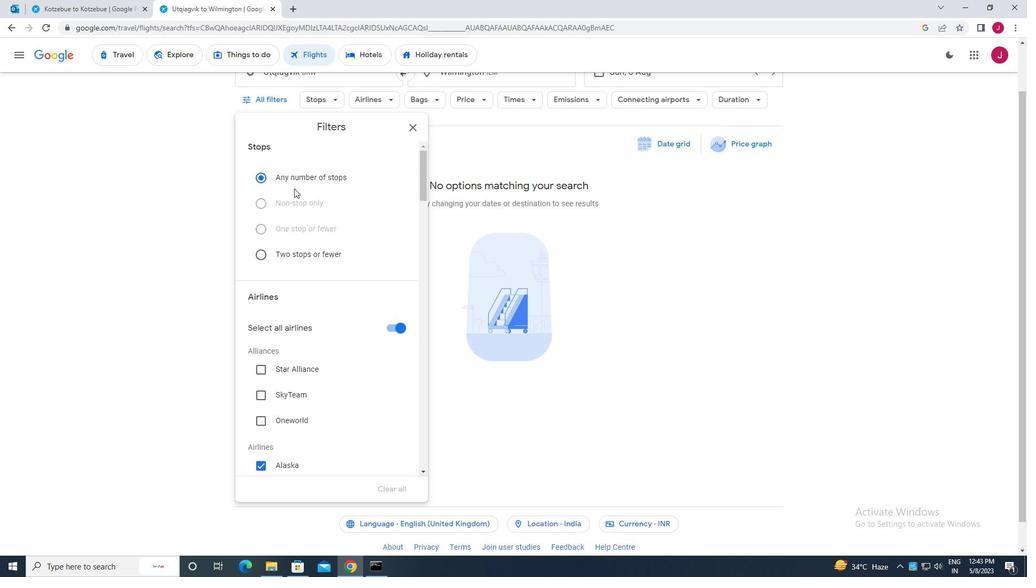 
Action: Mouse moved to (323, 205)
Screenshot: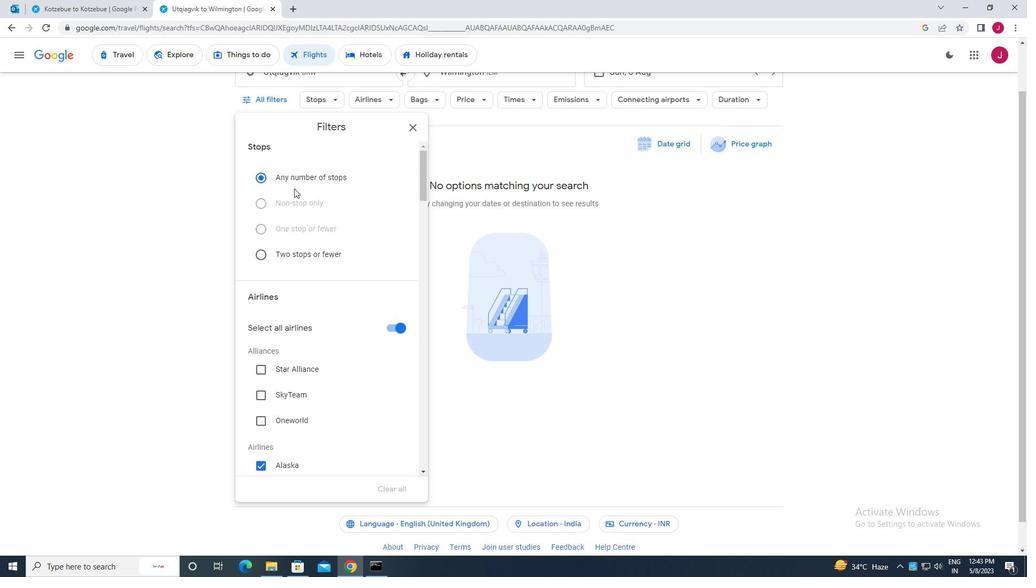 
Action: Mouse scrolled (323, 204) with delta (0, 0)
Screenshot: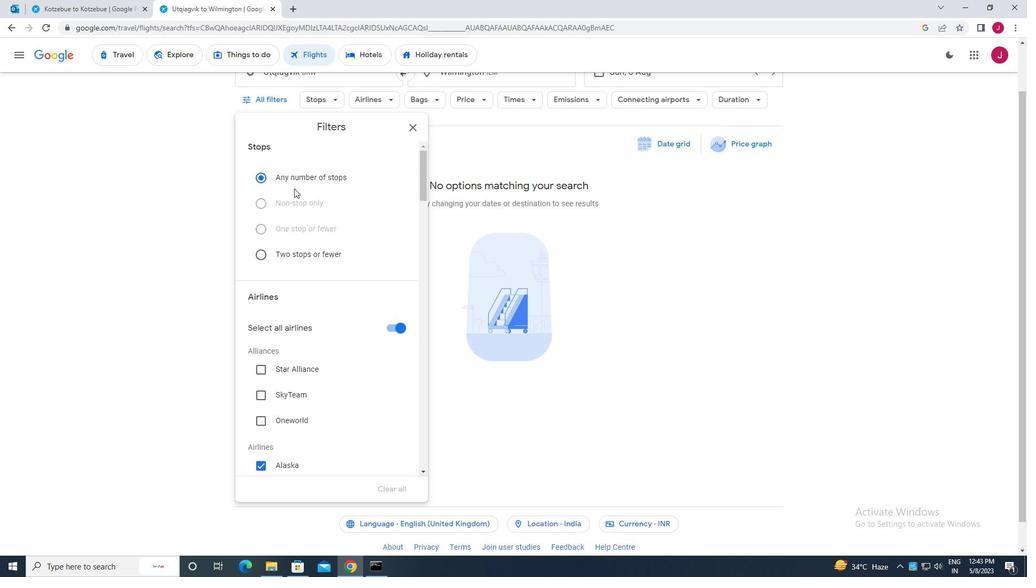 
Action: Mouse moved to (327, 207)
Screenshot: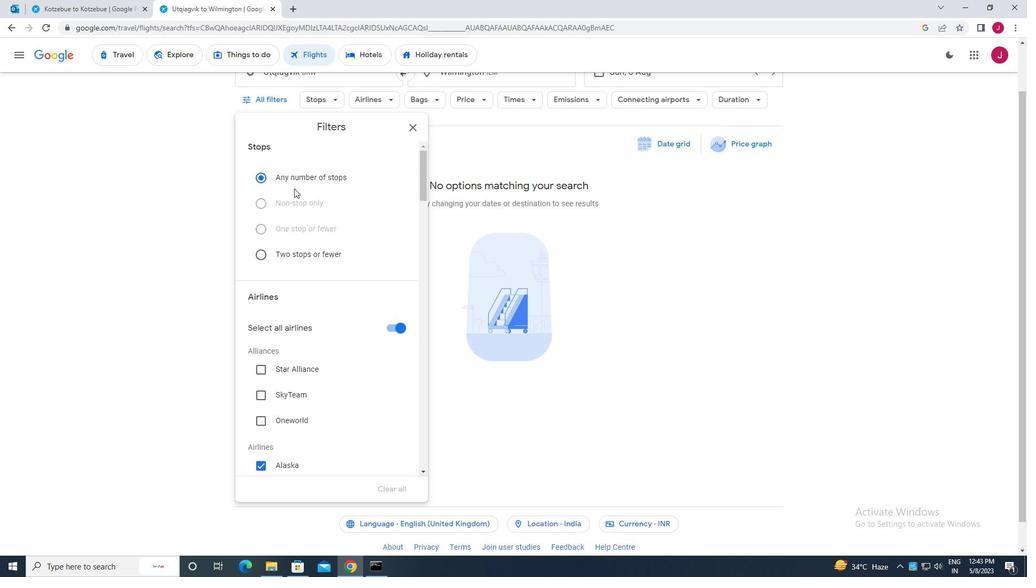 
Action: Mouse scrolled (327, 207) with delta (0, 0)
Screenshot: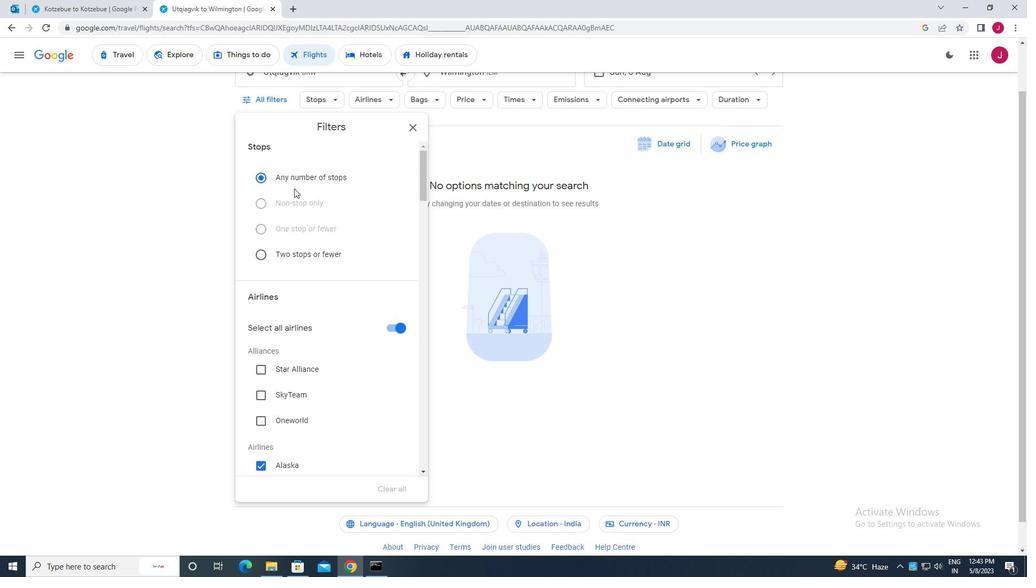 
Action: Mouse moved to (391, 168)
Screenshot: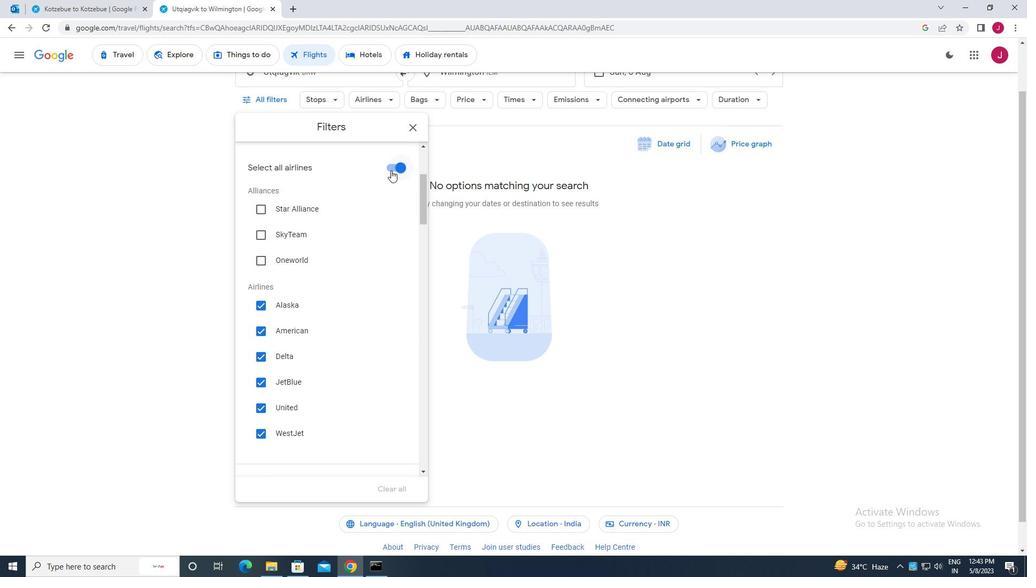 
Action: Mouse pressed left at (391, 168)
Screenshot: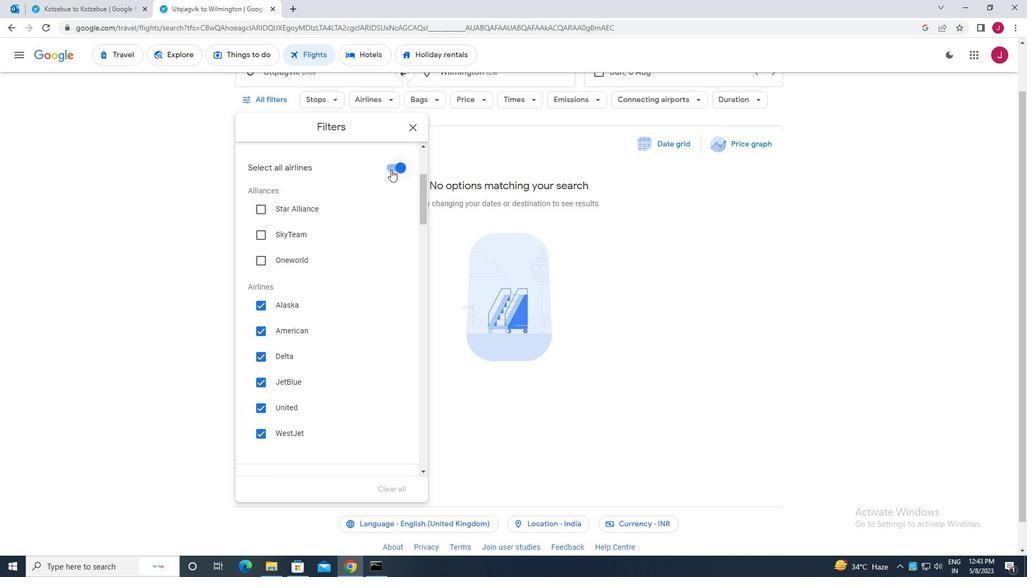 
Action: Mouse moved to (309, 226)
Screenshot: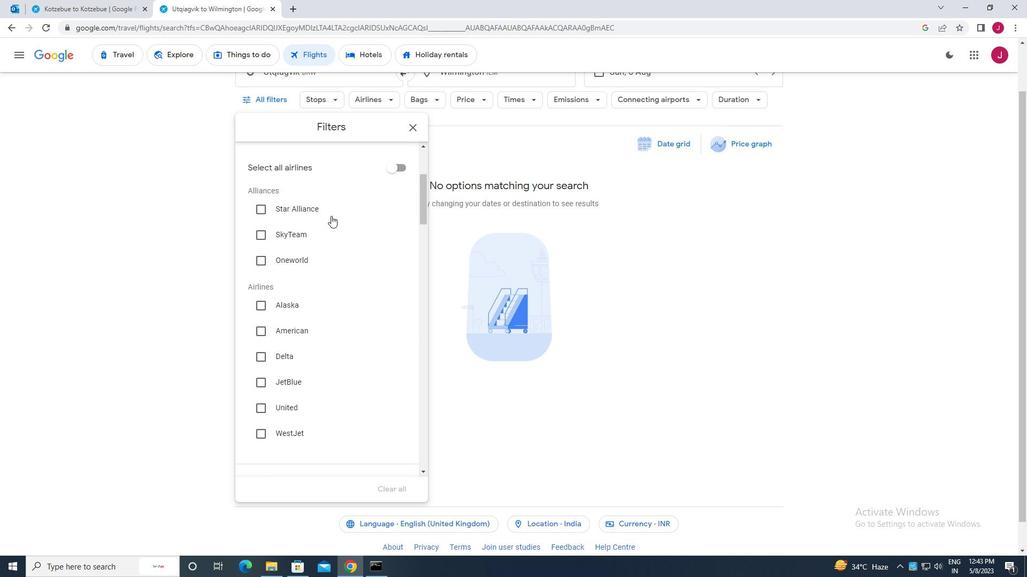
Action: Mouse scrolled (309, 226) with delta (0, 0)
Screenshot: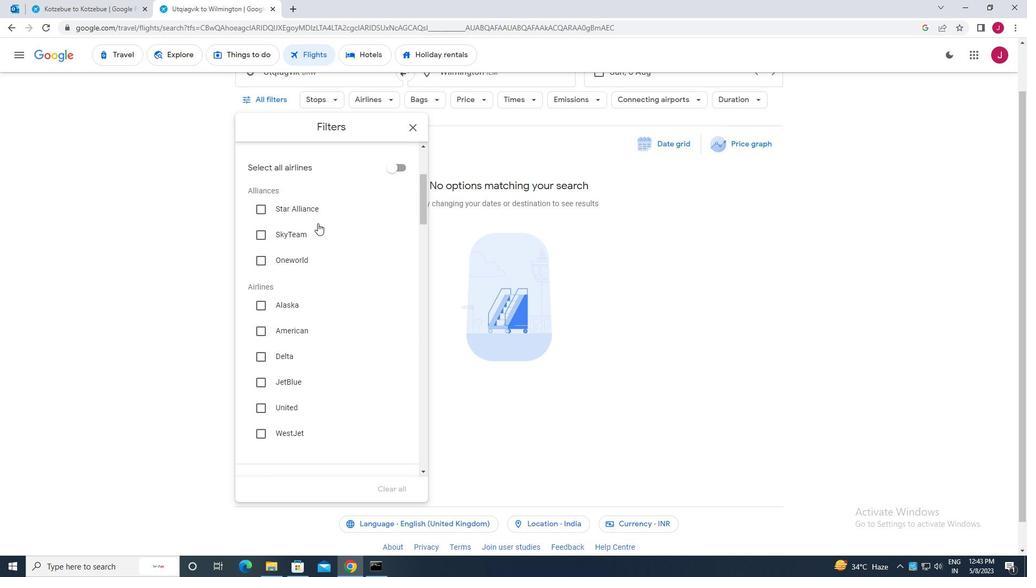 
Action: Mouse scrolled (309, 226) with delta (0, 0)
Screenshot: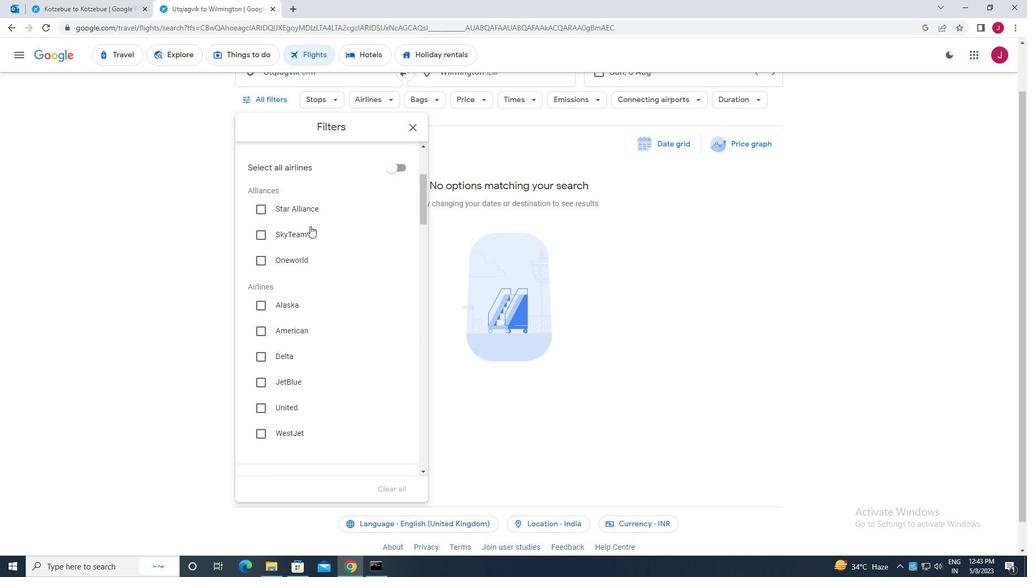 
Action: Mouse scrolled (309, 226) with delta (0, 0)
Screenshot: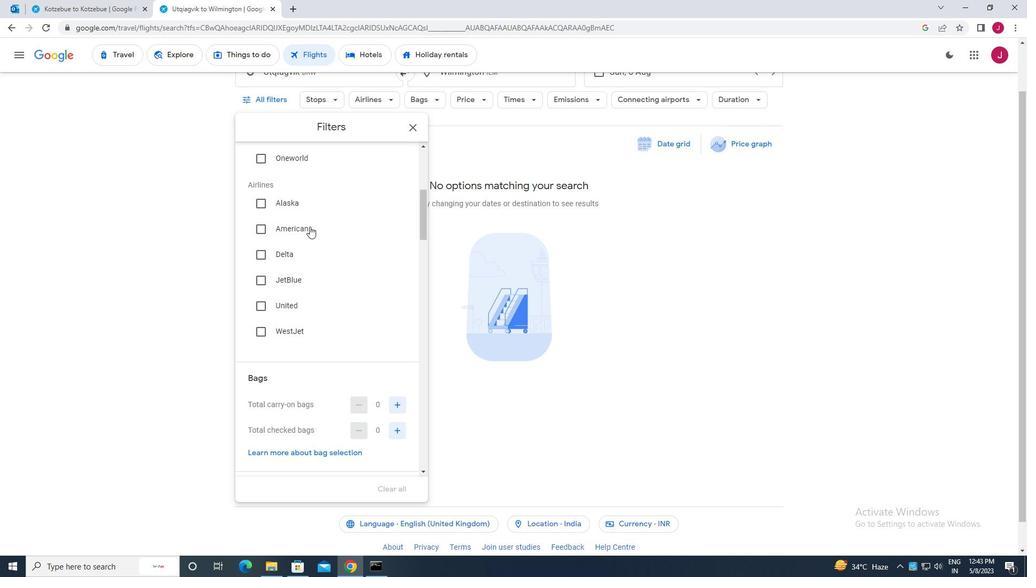 
Action: Mouse scrolled (309, 226) with delta (0, 0)
Screenshot: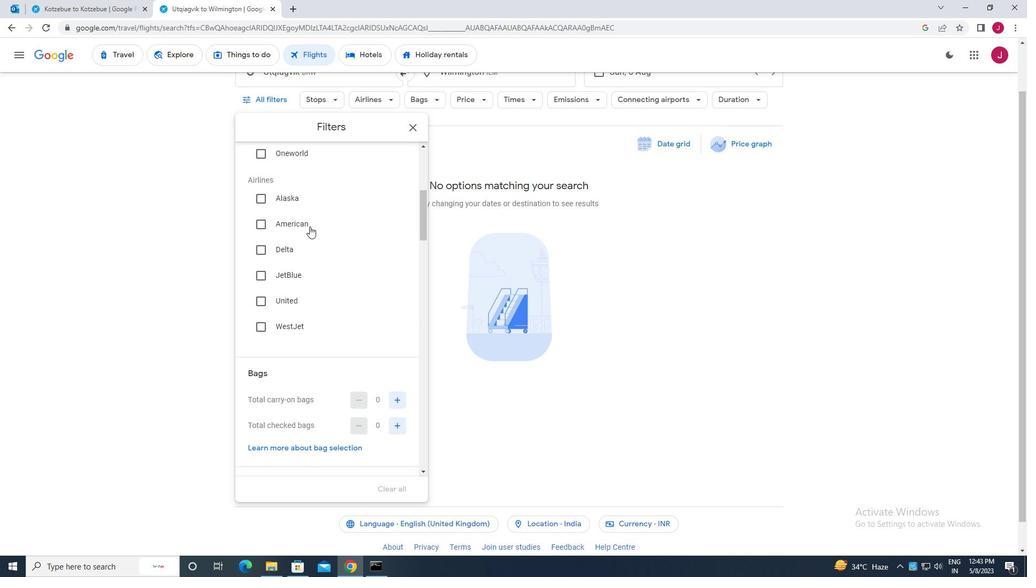 
Action: Mouse scrolled (309, 226) with delta (0, 0)
Screenshot: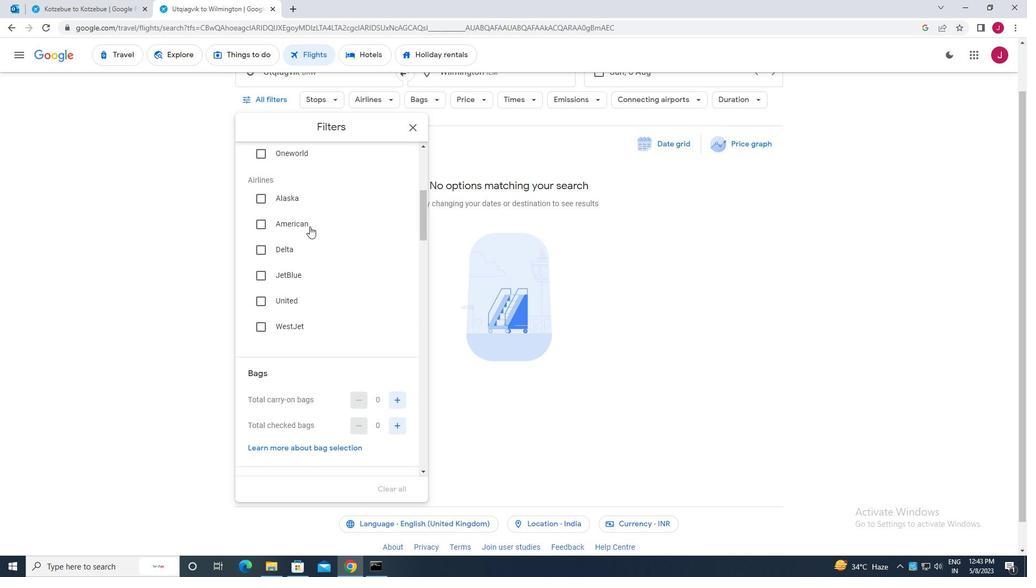 
Action: Mouse scrolled (309, 226) with delta (0, 0)
Screenshot: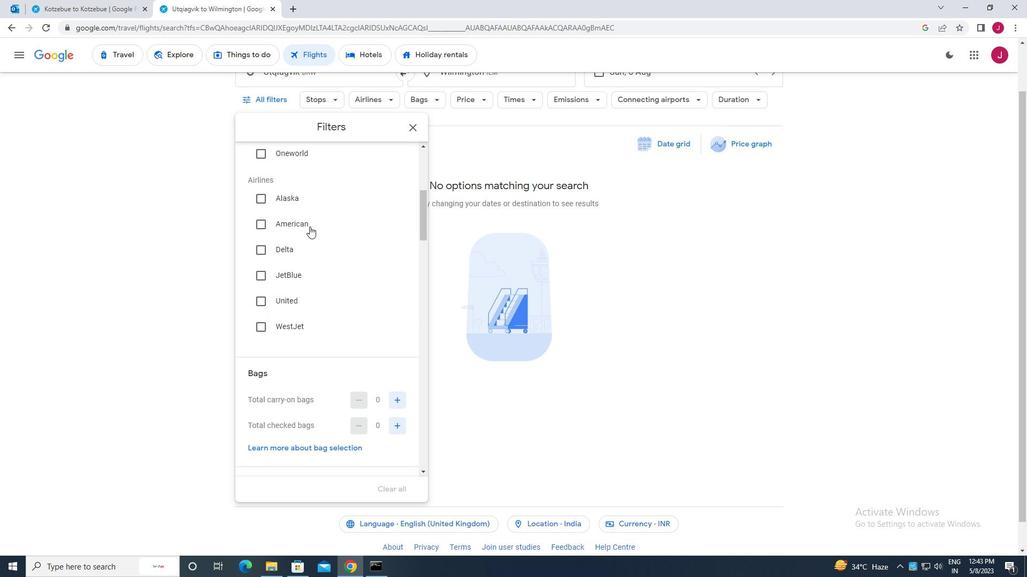 
Action: Mouse moved to (389, 184)
Screenshot: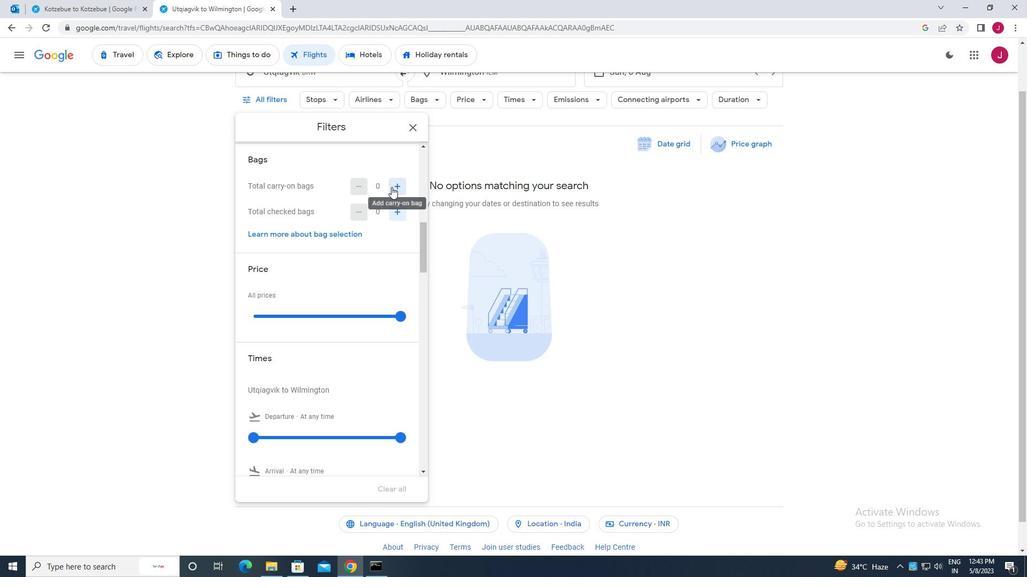 
Action: Mouse pressed left at (389, 184)
Screenshot: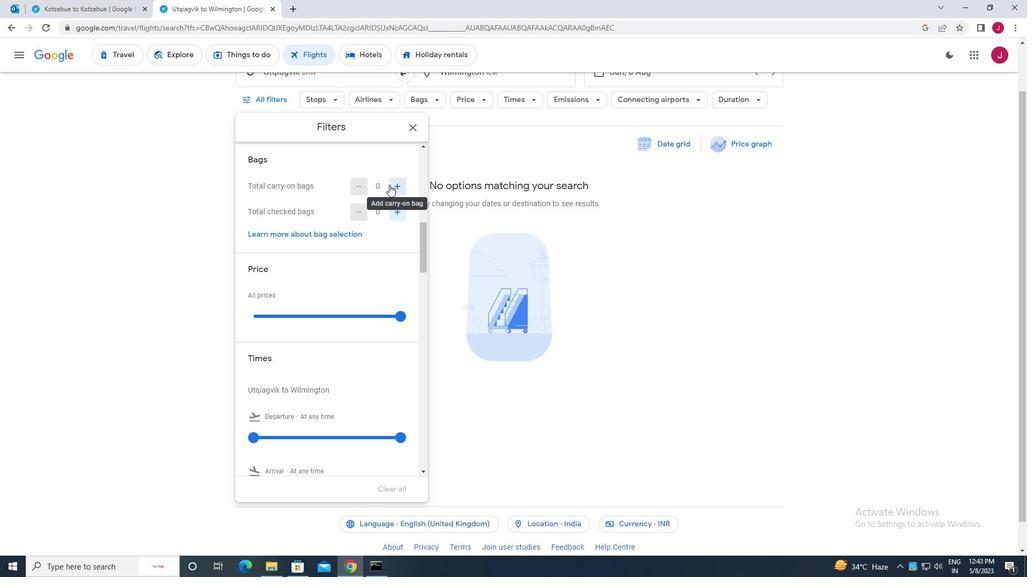 
Action: Mouse pressed left at (389, 184)
Screenshot: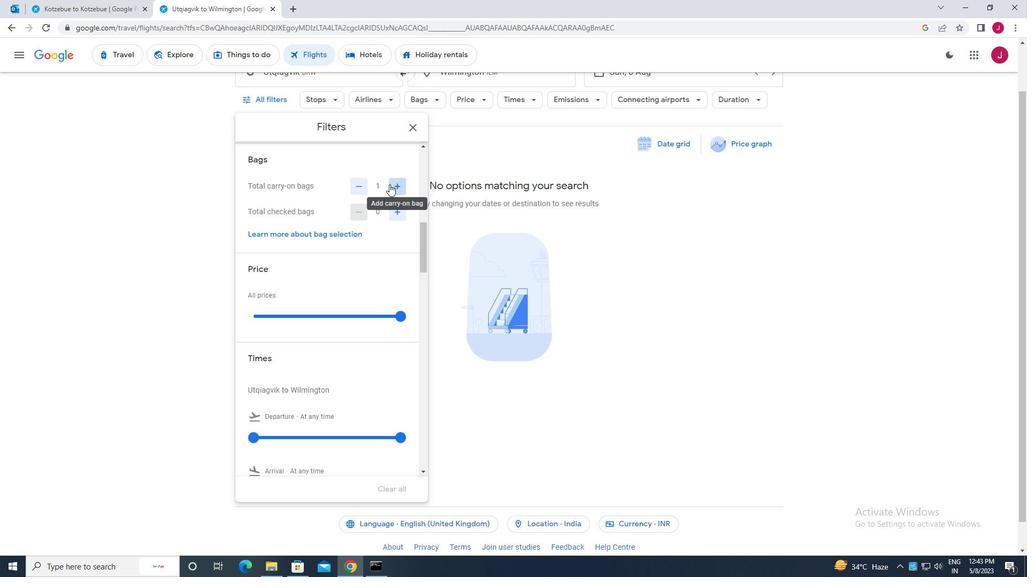 
Action: Mouse moved to (373, 195)
Screenshot: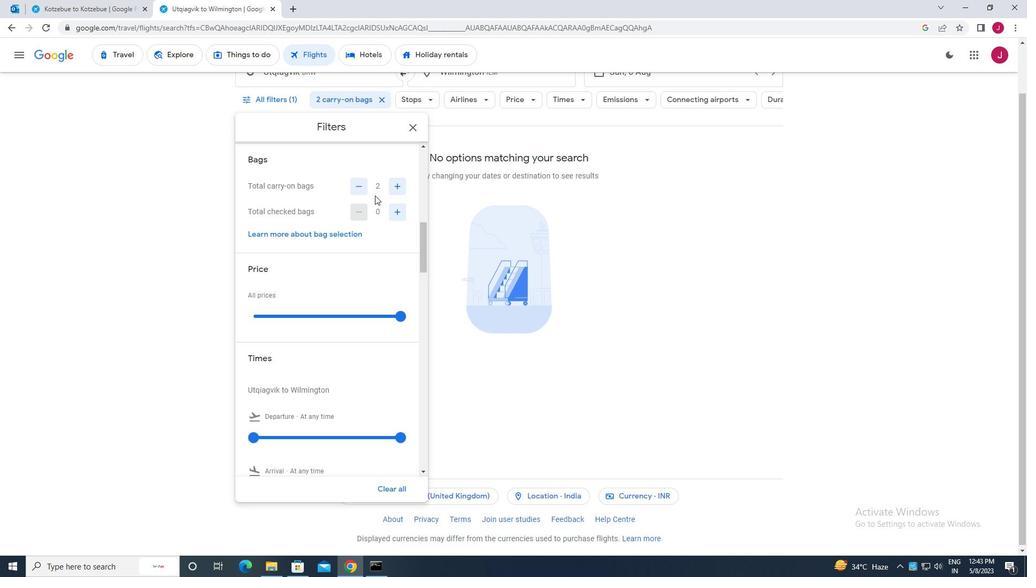 
Action: Mouse scrolled (373, 195) with delta (0, 0)
Screenshot: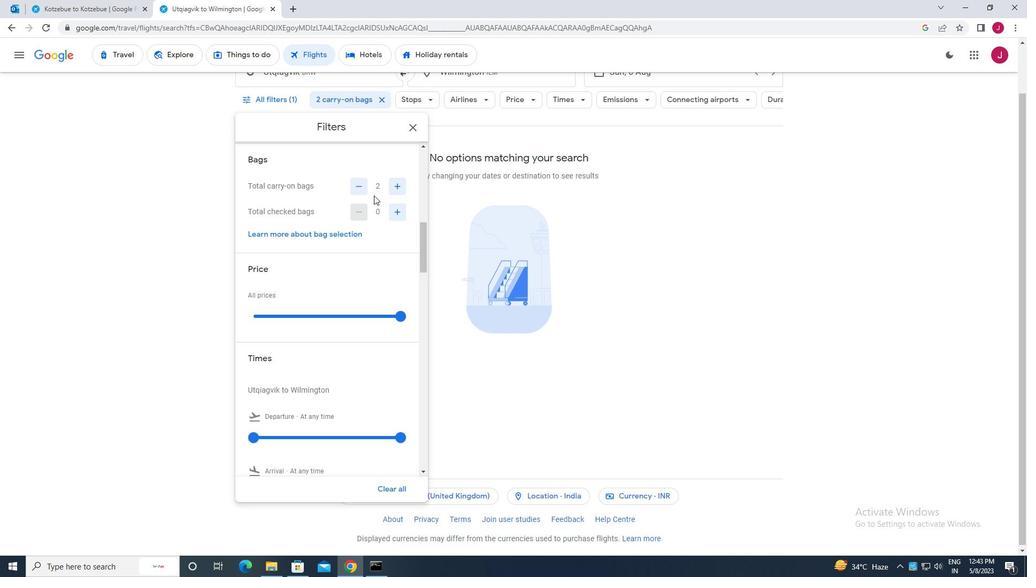 
Action: Mouse scrolled (373, 195) with delta (0, 0)
Screenshot: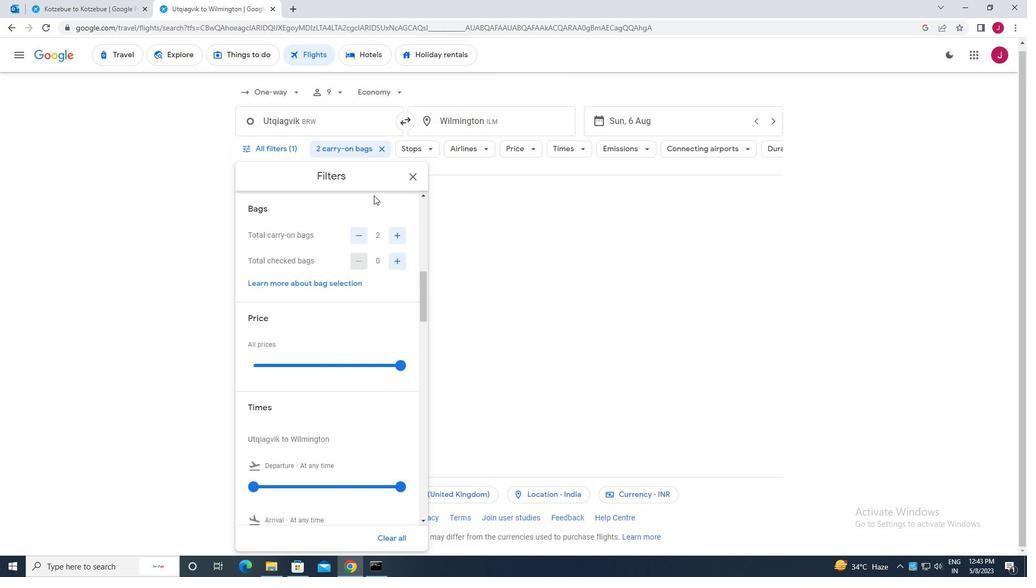 
Action: Mouse moved to (403, 209)
Screenshot: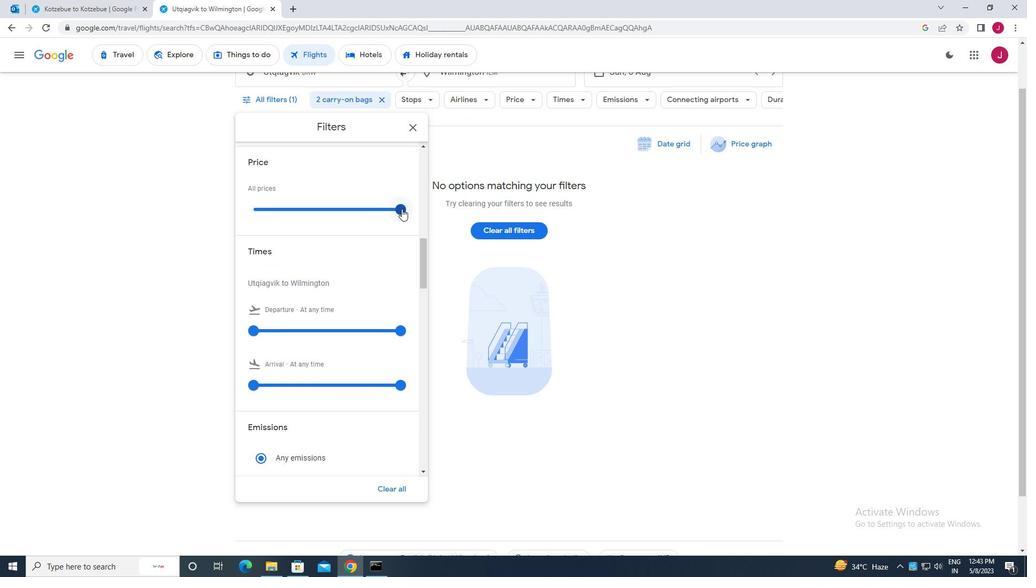 
Action: Mouse pressed left at (403, 209)
Screenshot: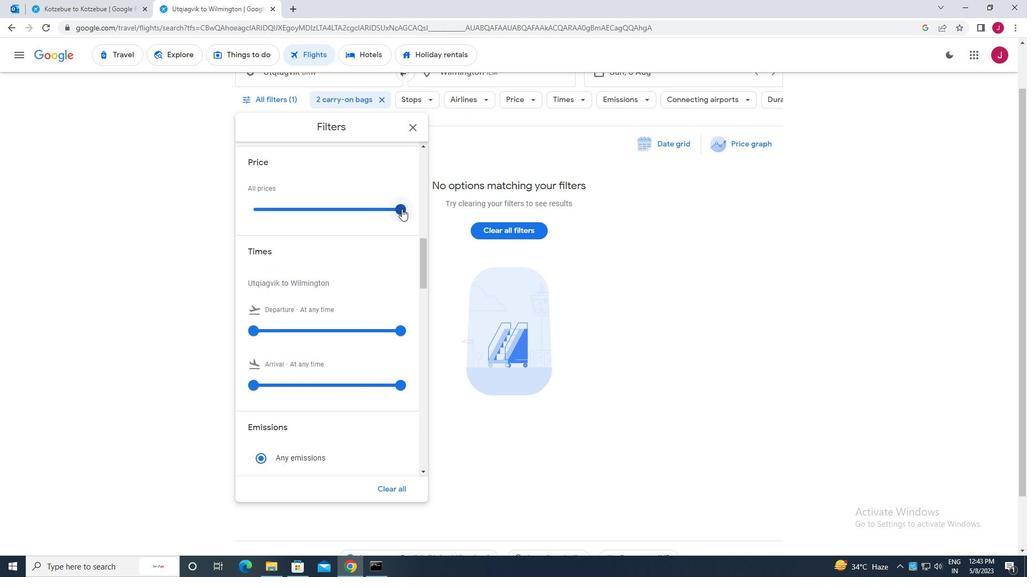 
Action: Mouse moved to (357, 202)
Screenshot: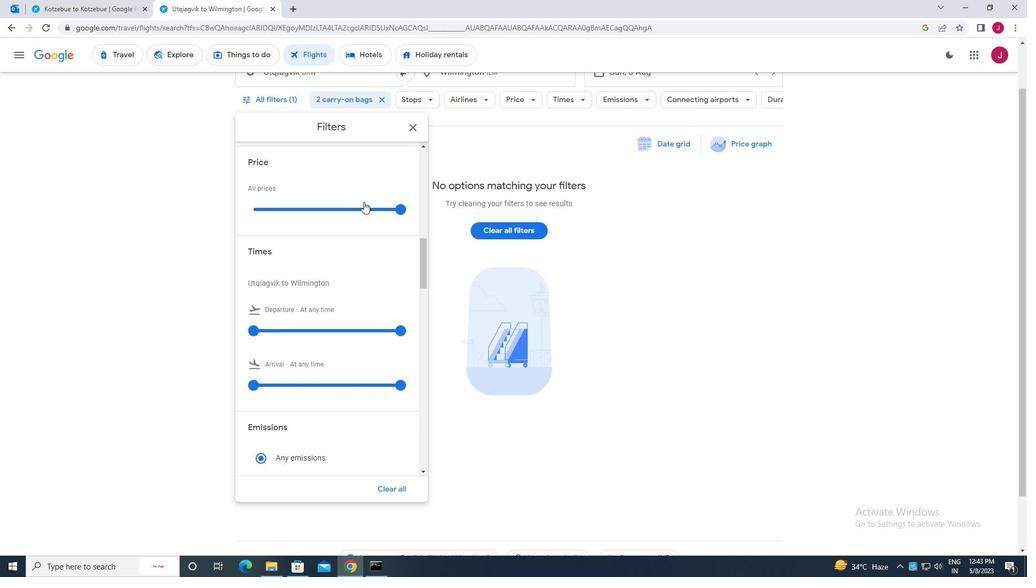 
Action: Mouse scrolled (357, 201) with delta (0, 0)
Screenshot: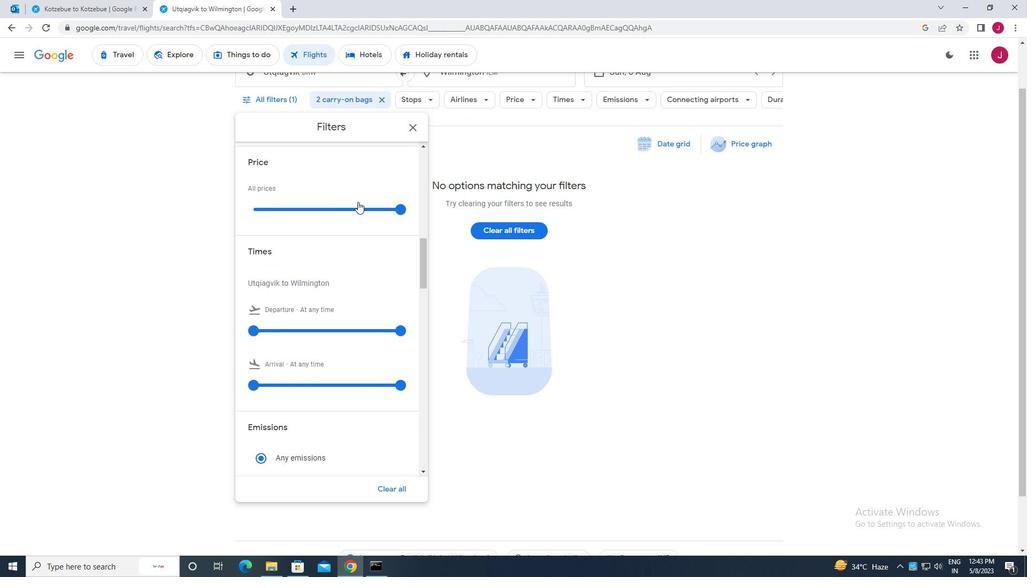 
Action: Mouse scrolled (357, 201) with delta (0, 0)
Screenshot: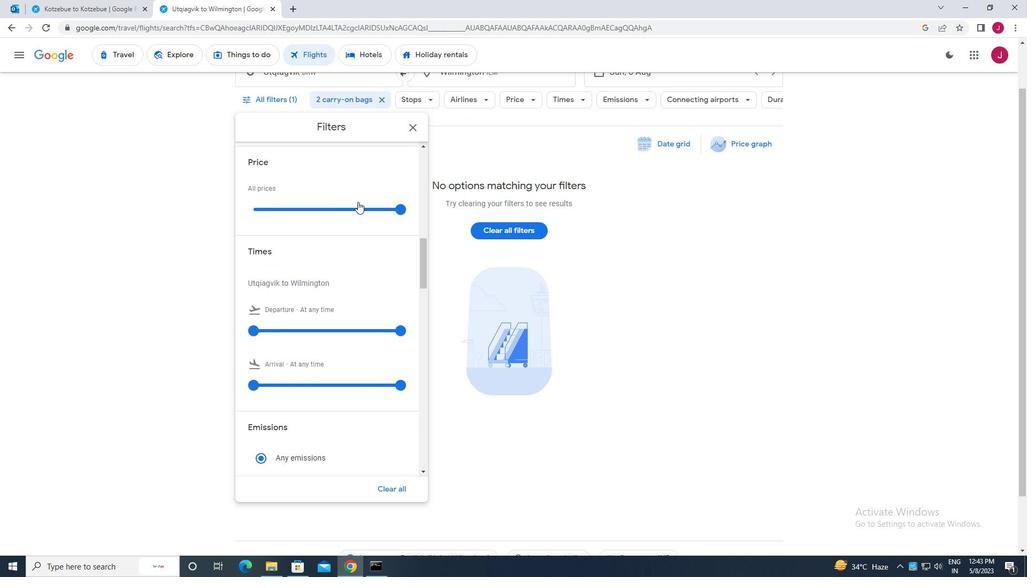 
Action: Mouse moved to (254, 224)
Screenshot: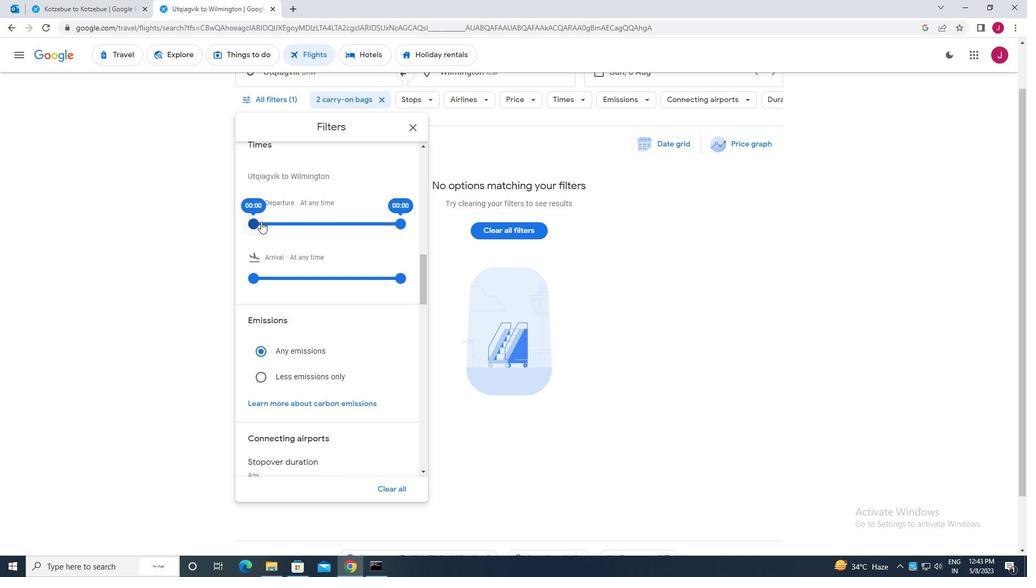 
Action: Mouse pressed left at (254, 224)
Screenshot: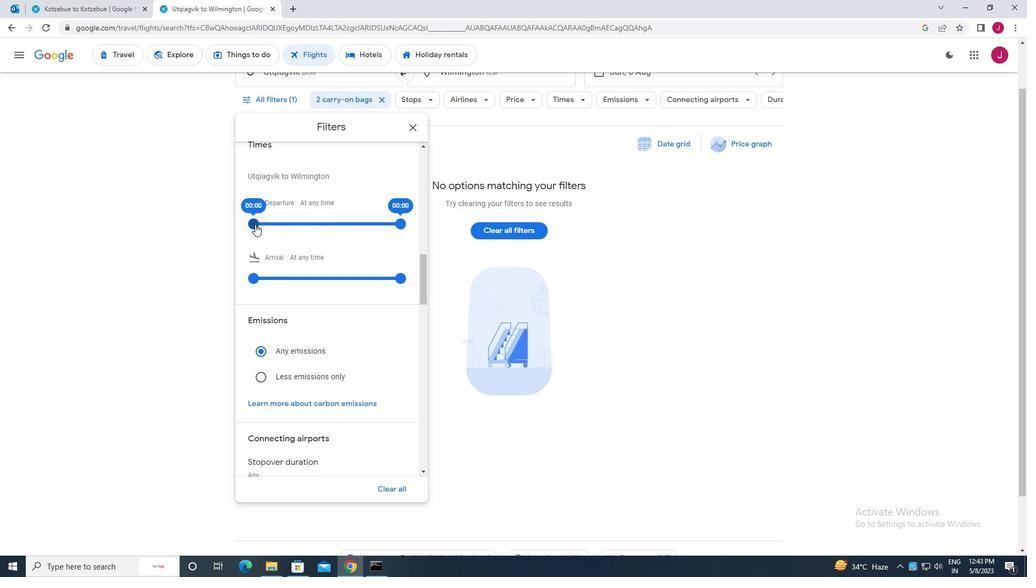 
Action: Mouse moved to (398, 222)
Screenshot: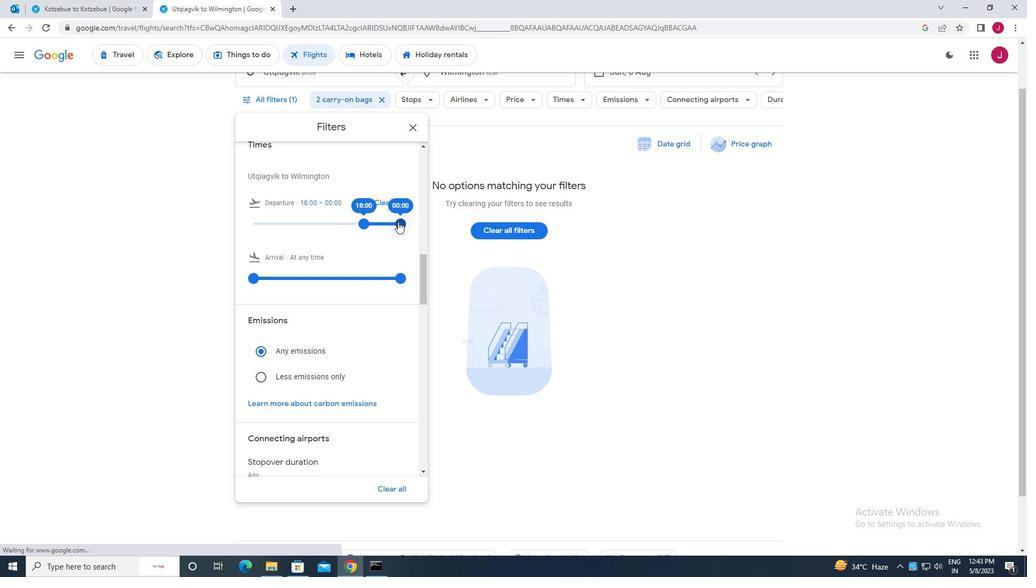 
Action: Mouse pressed left at (398, 222)
Screenshot: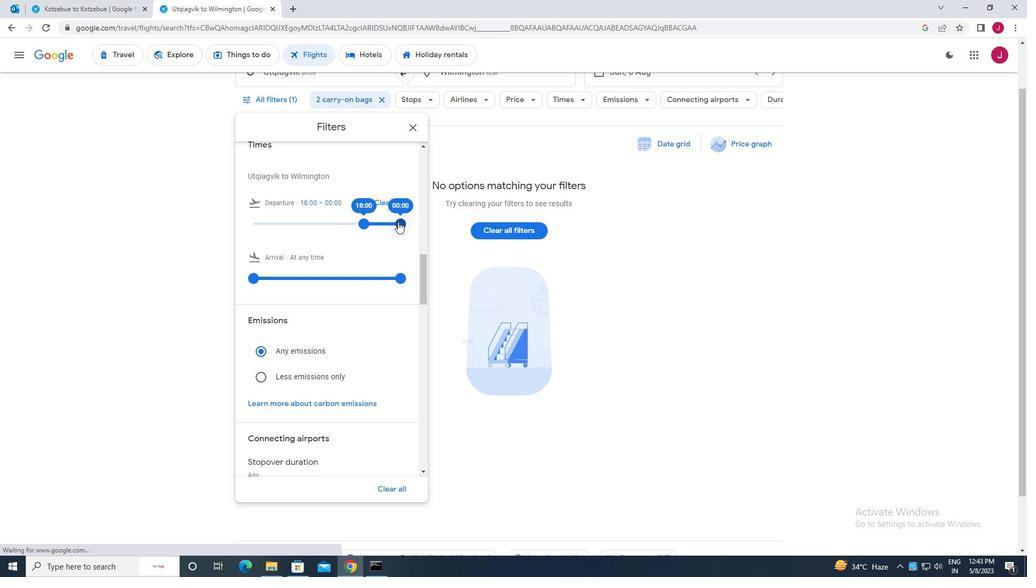 
Action: Mouse moved to (409, 124)
Screenshot: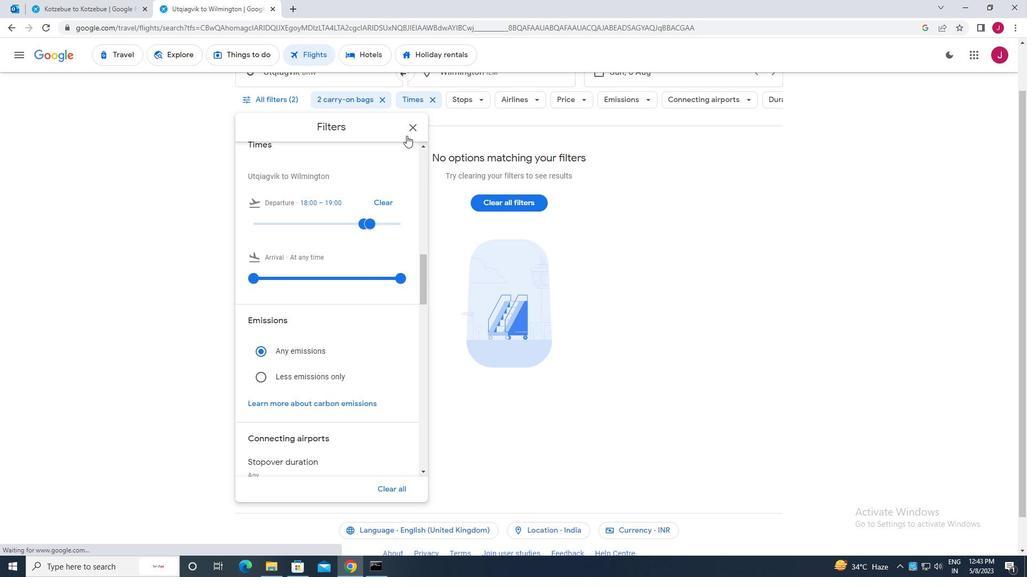 
Action: Mouse pressed left at (409, 124)
Screenshot: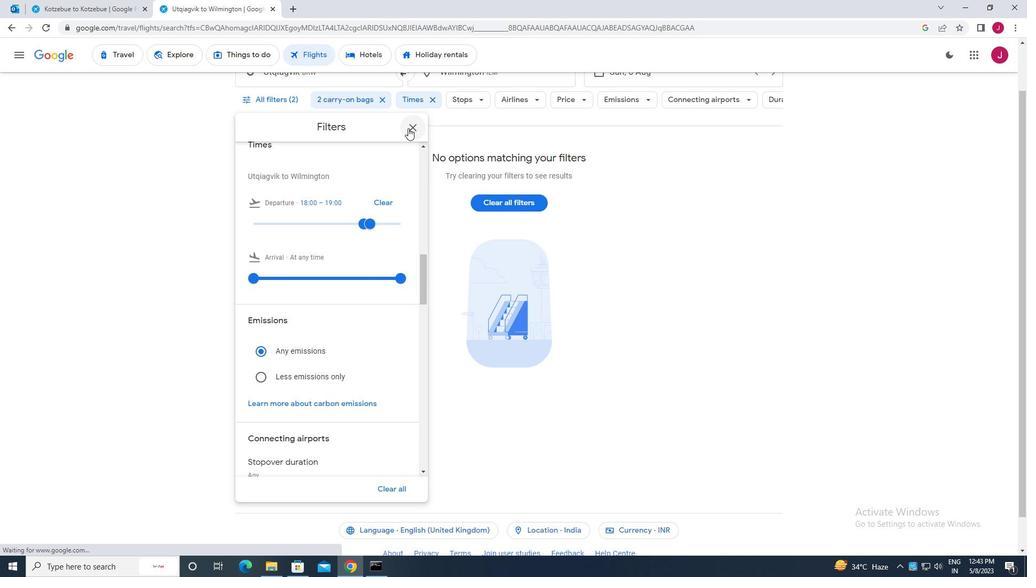 
Action: Mouse moved to (410, 125)
Screenshot: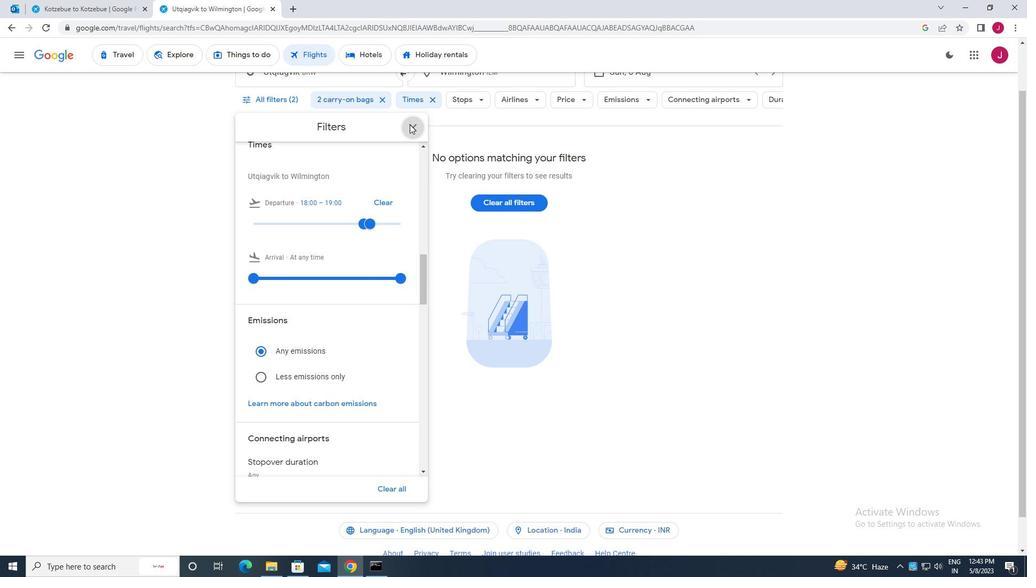 
